 Task: Open Card Data Privacy Policy Review in Board Social Media Content Creation and Curation to Workspace Continuous Integration and Deployment and add a team member Softage.1@softage.net, a label Red, a checklist Translation, an attachment from your computer, a color Red and finally, add a card description 'Plan and execute company team-building conference with guest speakers on leadership' and a comment 'This task presents an opportunity to demonstrate our project management skills, ensuring that we have a clear plan and process in place.'. Add a start date 'Jan 09, 1900' with a due date 'Jan 16, 1900'
Action: Mouse moved to (88, 315)
Screenshot: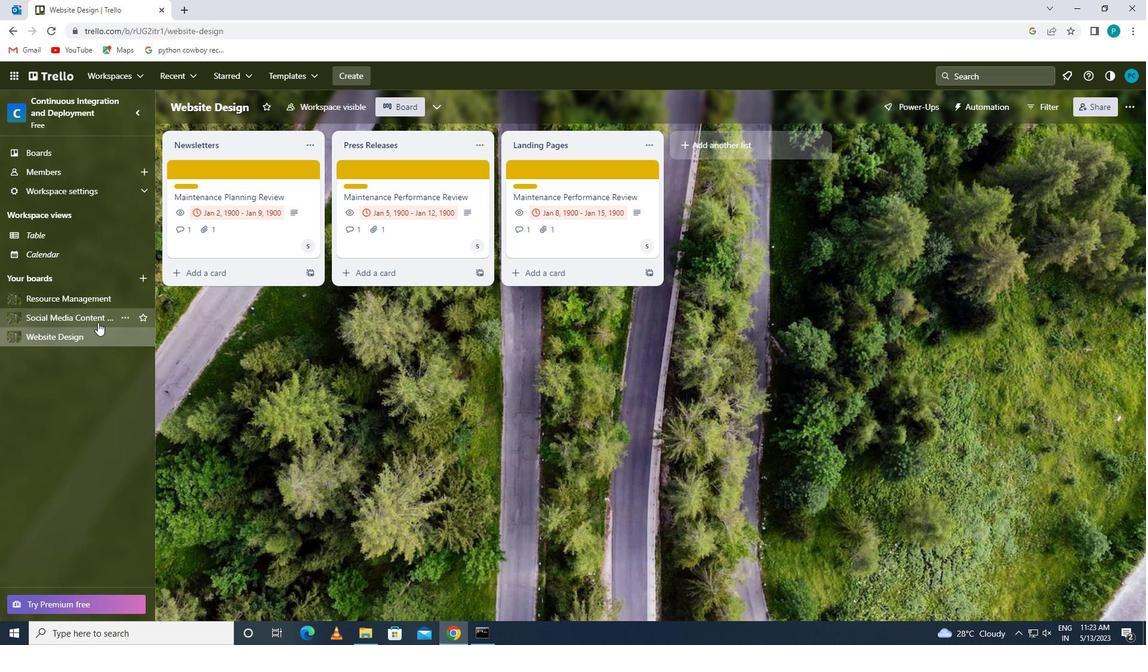 
Action: Mouse pressed left at (88, 315)
Screenshot: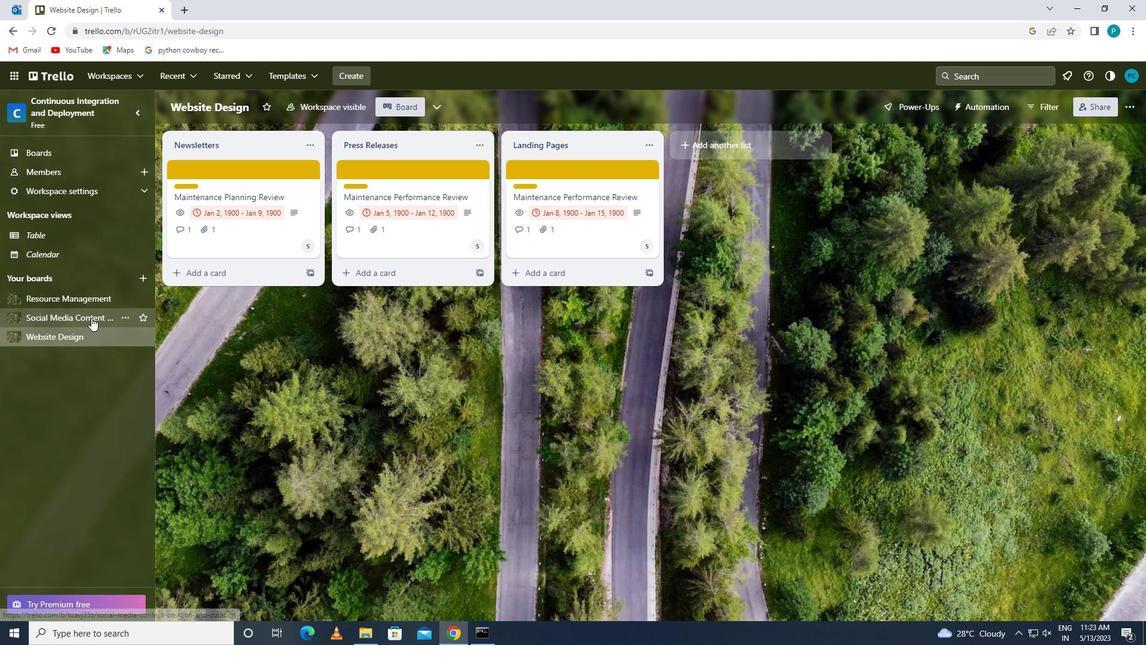 
Action: Mouse moved to (535, 169)
Screenshot: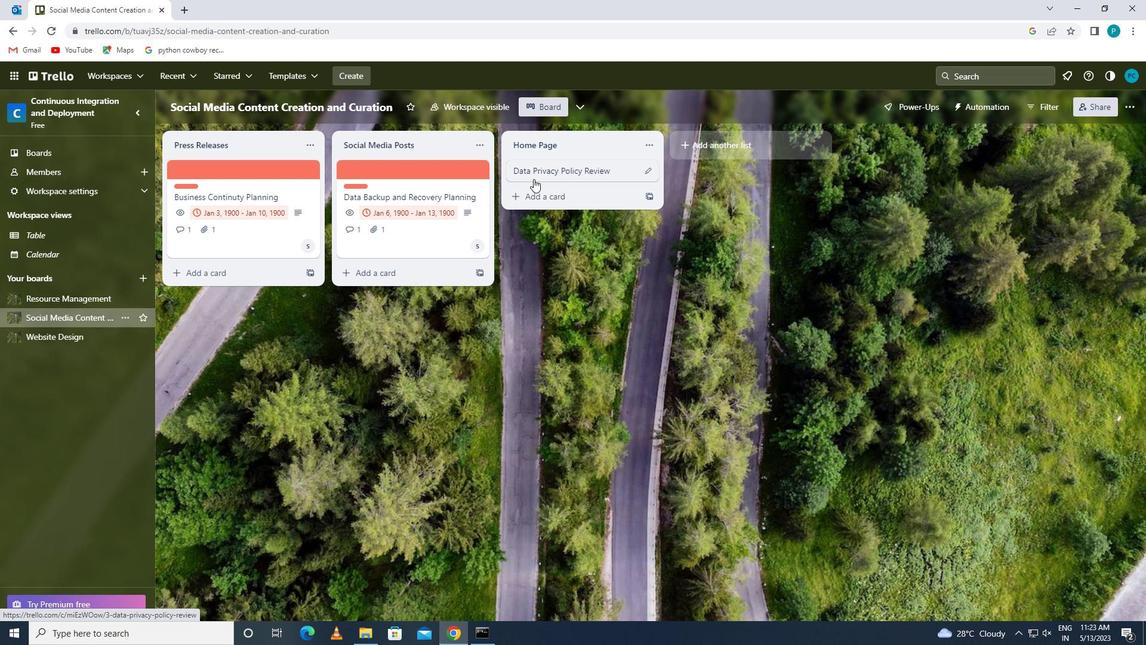 
Action: Mouse pressed left at (535, 169)
Screenshot: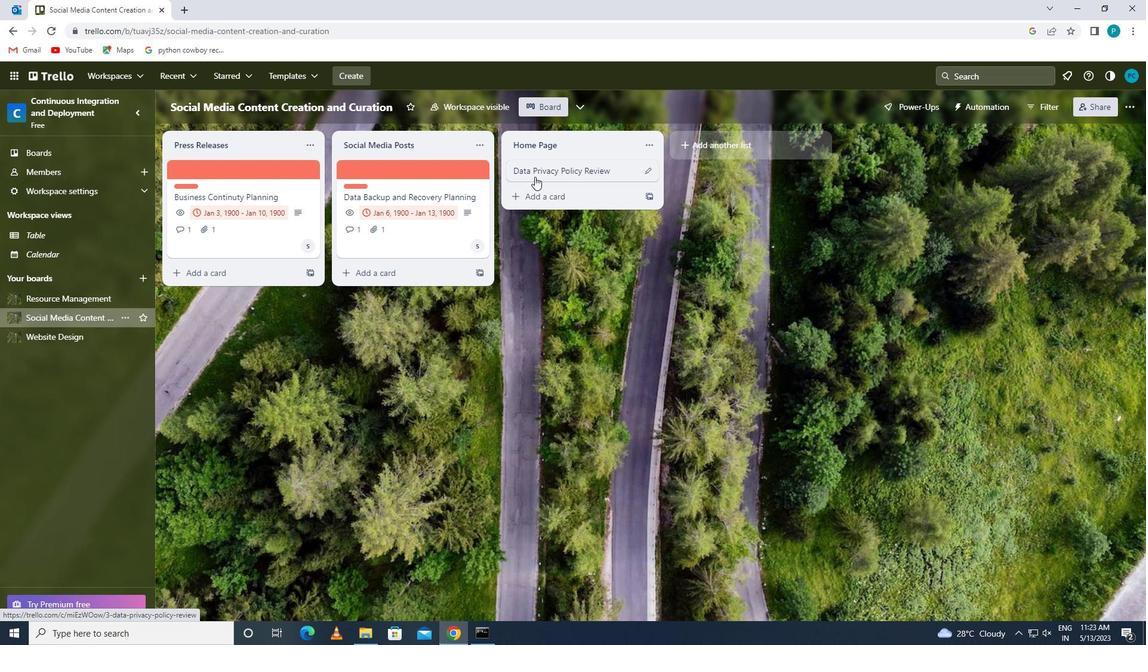 
Action: Mouse moved to (726, 216)
Screenshot: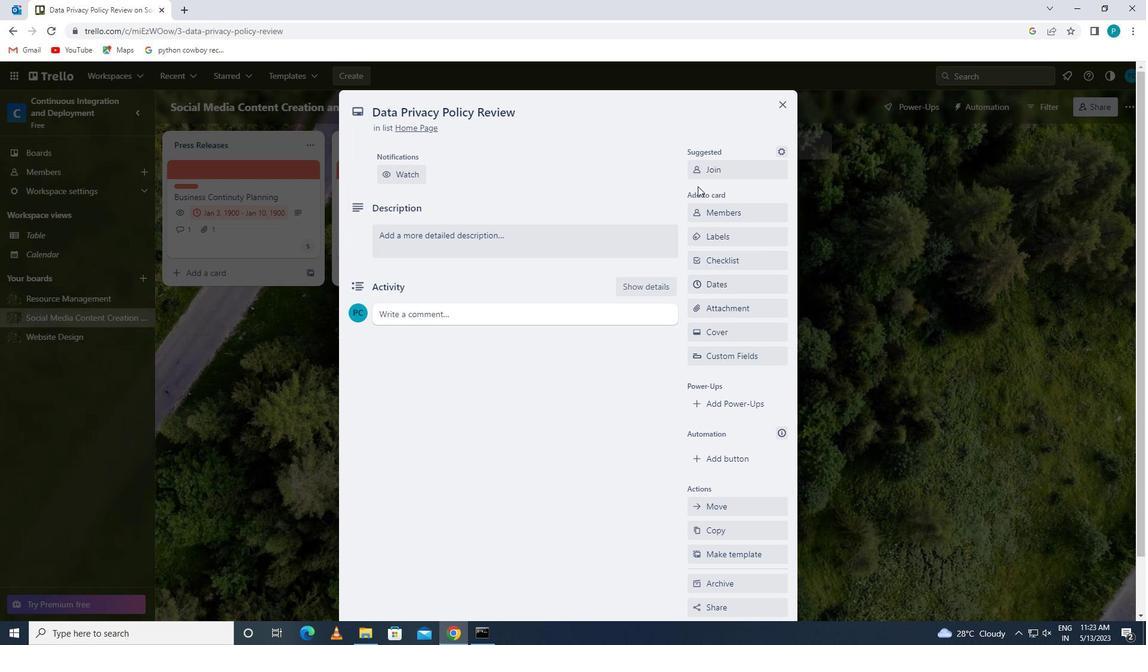 
Action: Mouse pressed left at (726, 216)
Screenshot: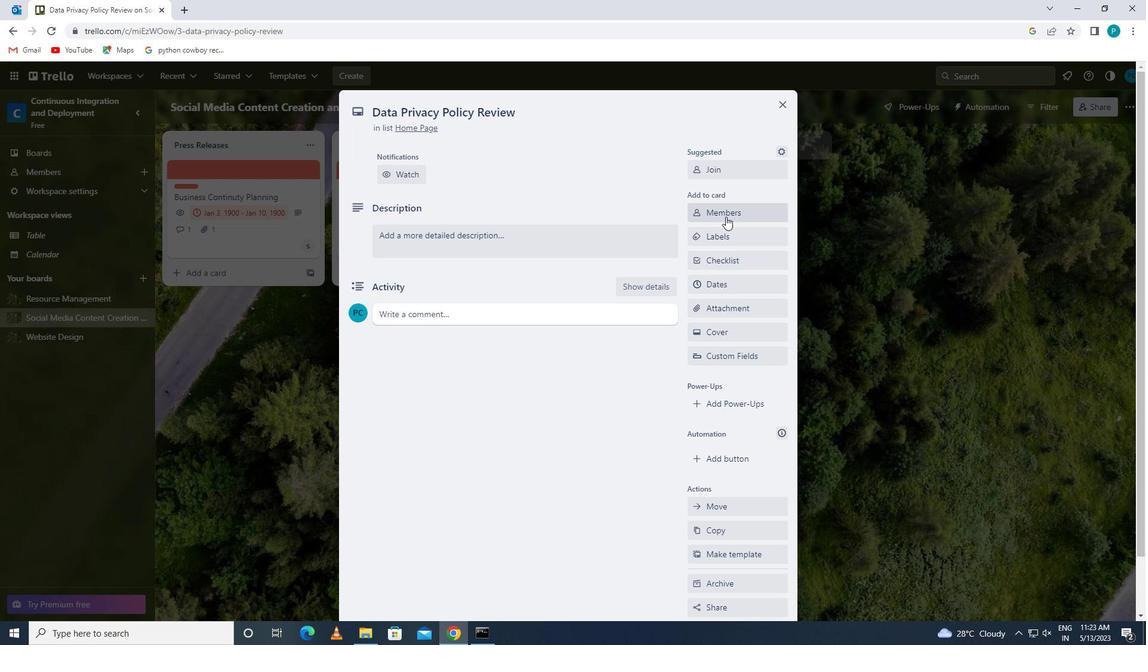 
Action: Key pressed <Key.caps_lock>s<Key.caps_lock>
Screenshot: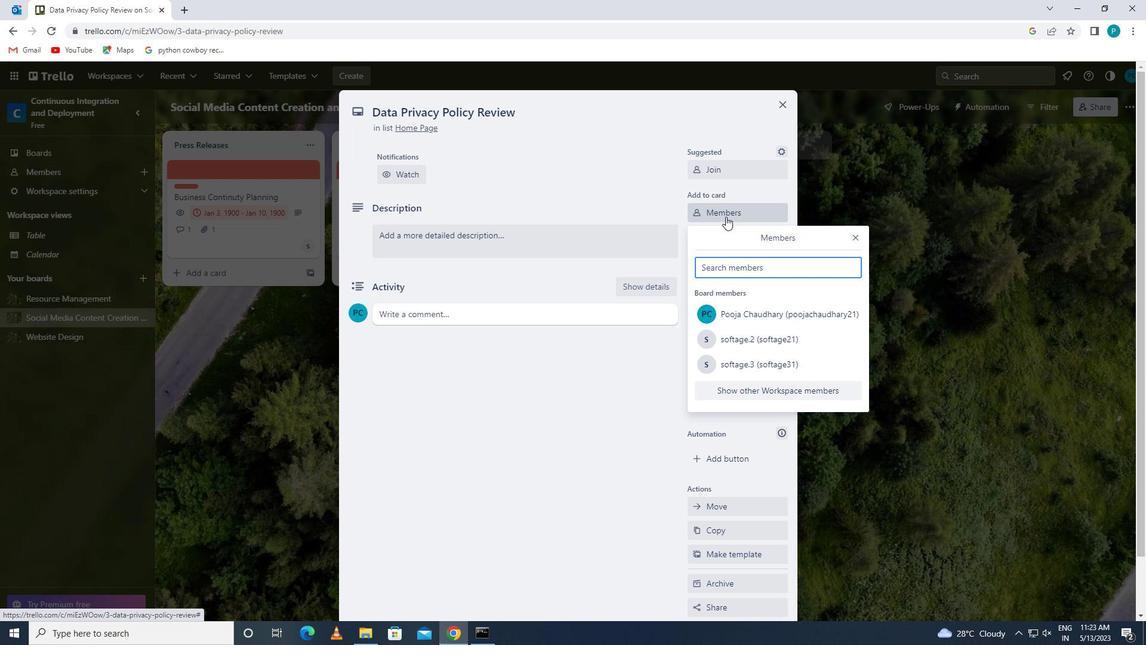 
Action: Mouse moved to (779, 394)
Screenshot: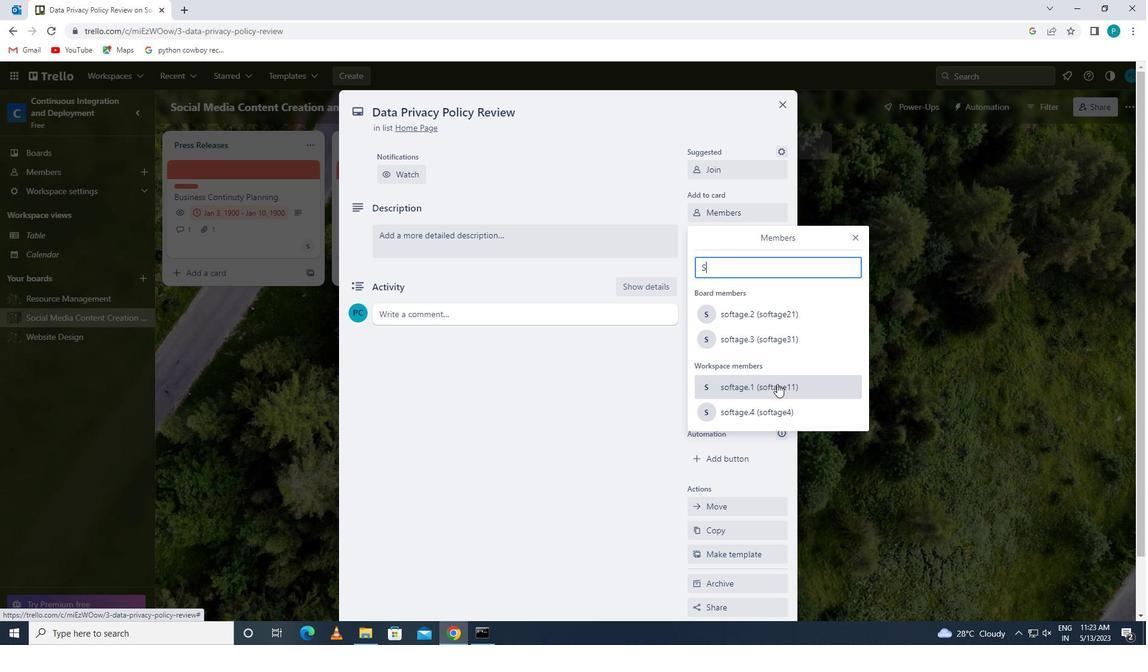 
Action: Mouse pressed left at (779, 394)
Screenshot: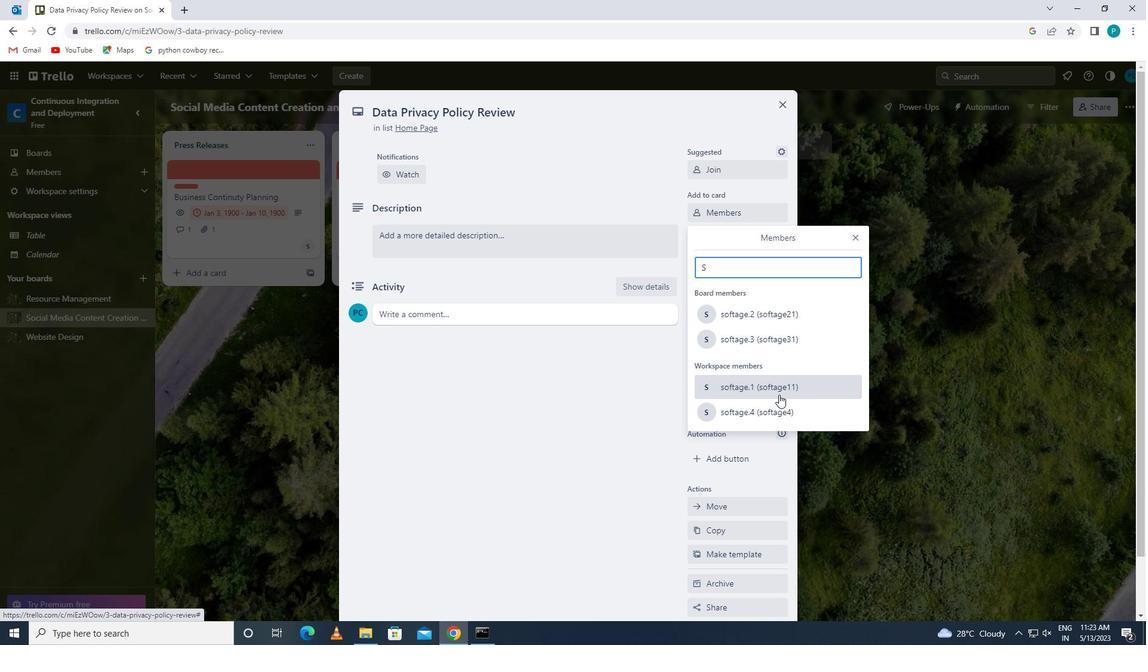 
Action: Mouse moved to (854, 238)
Screenshot: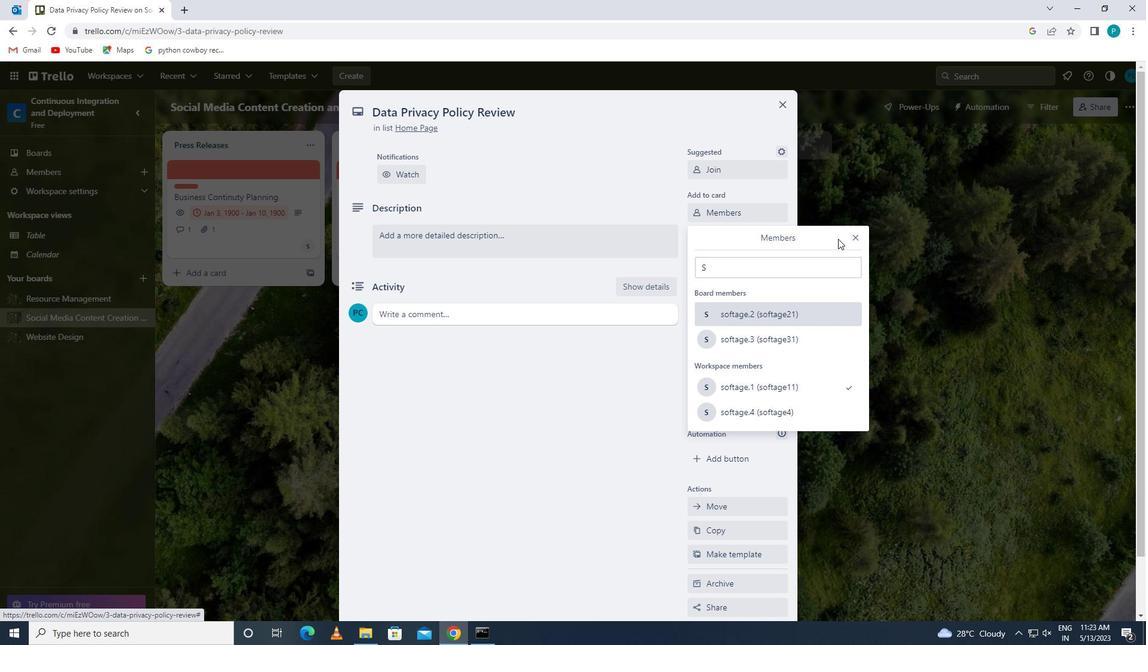 
Action: Mouse pressed left at (854, 238)
Screenshot: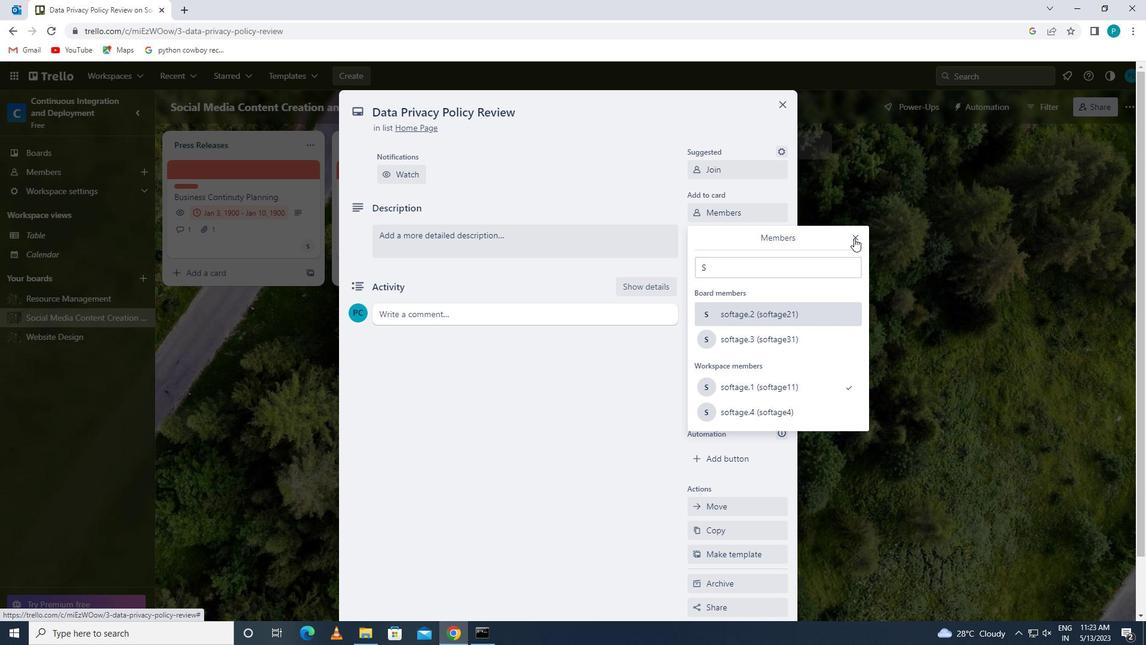 
Action: Mouse moved to (732, 243)
Screenshot: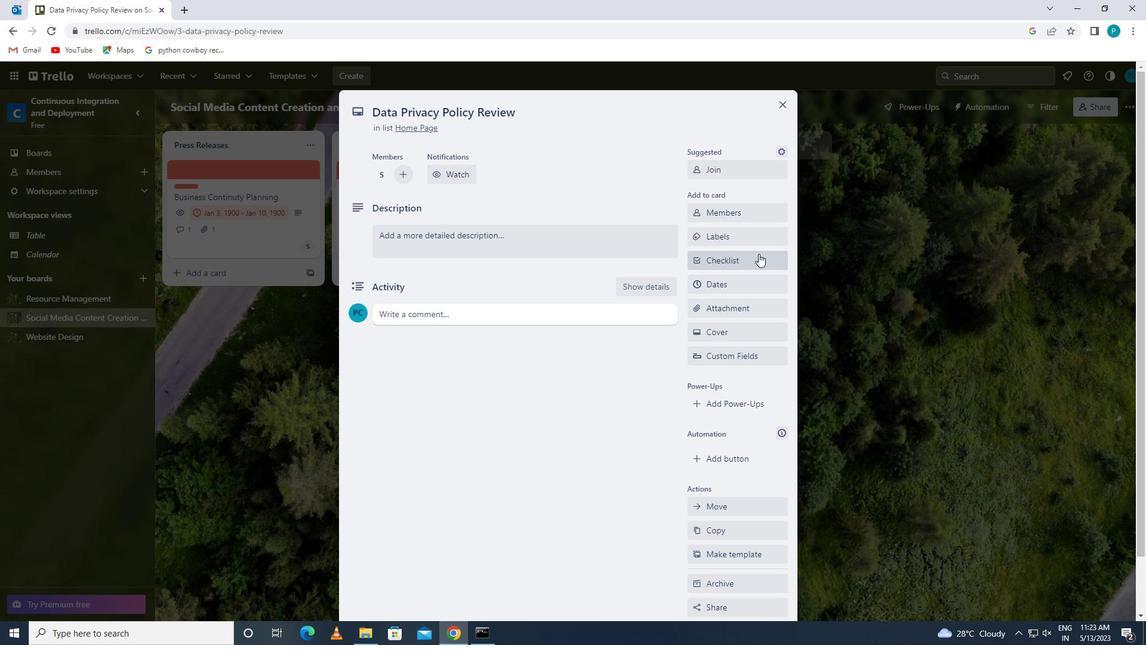 
Action: Mouse pressed left at (732, 243)
Screenshot: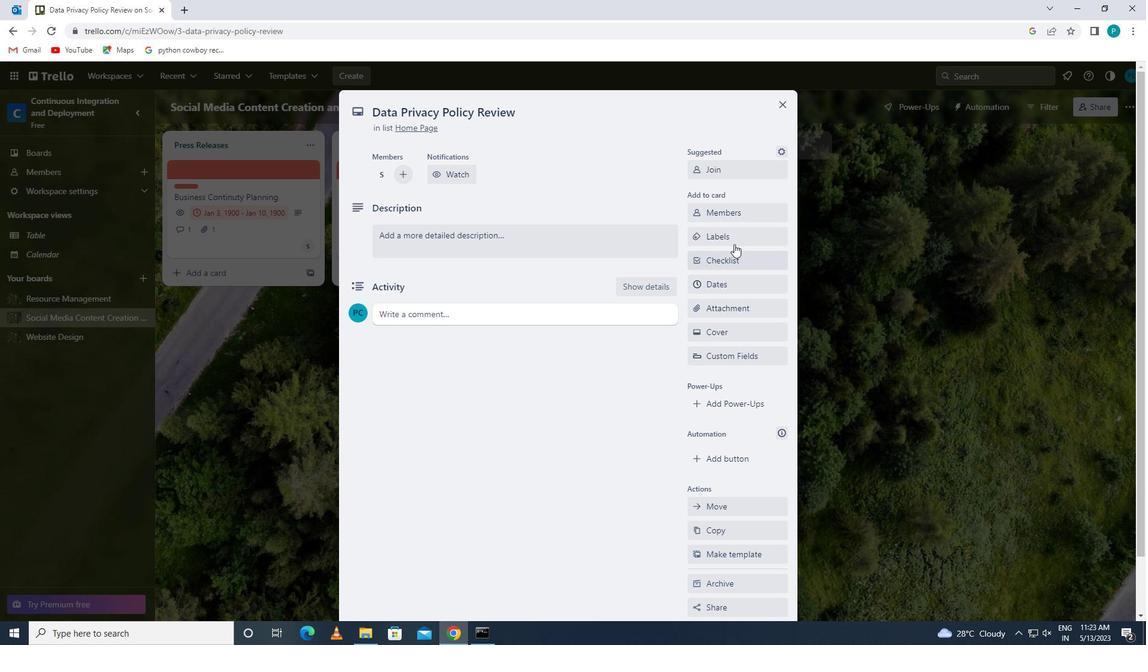 
Action: Mouse moved to (725, 470)
Screenshot: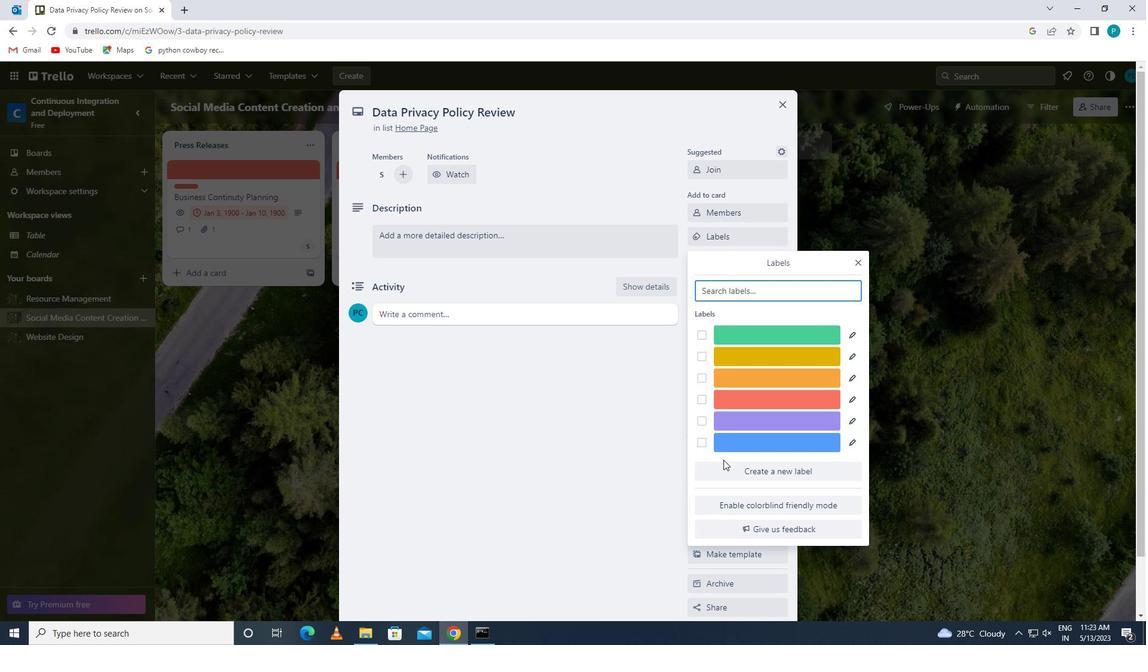 
Action: Mouse pressed left at (725, 470)
Screenshot: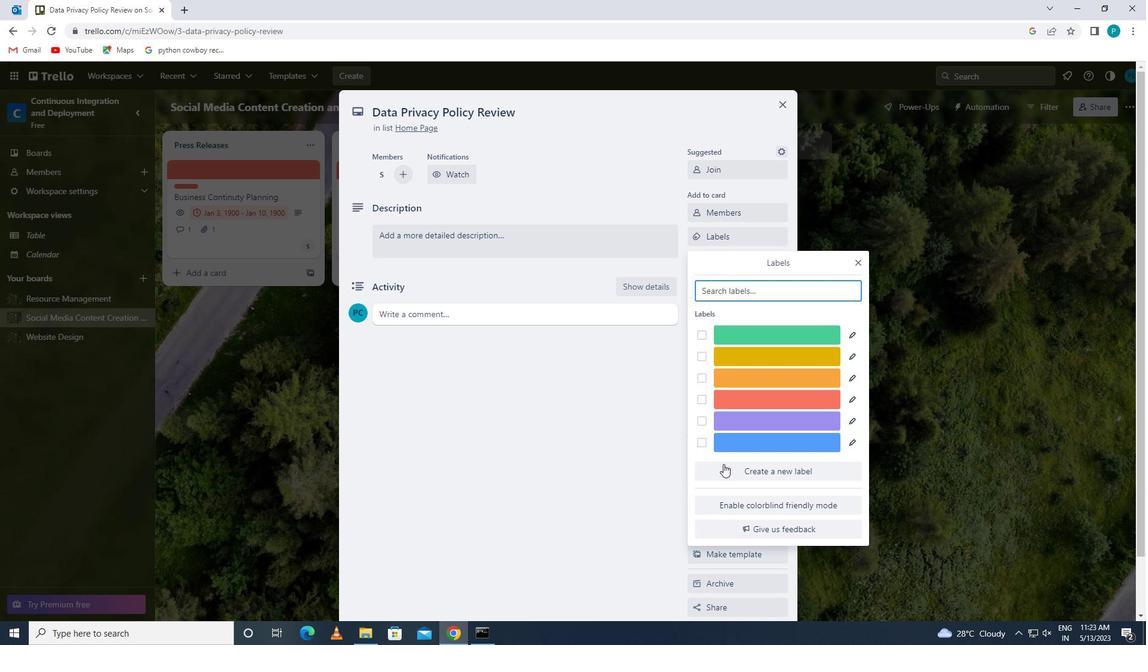 
Action: Mouse moved to (807, 431)
Screenshot: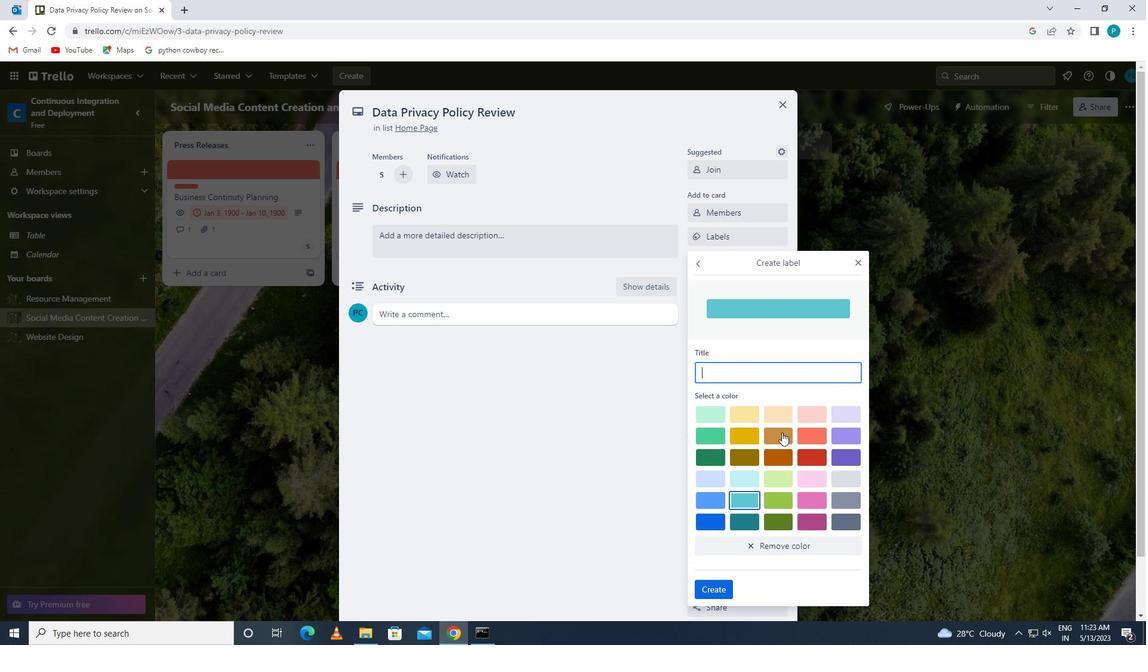 
Action: Mouse pressed left at (807, 431)
Screenshot: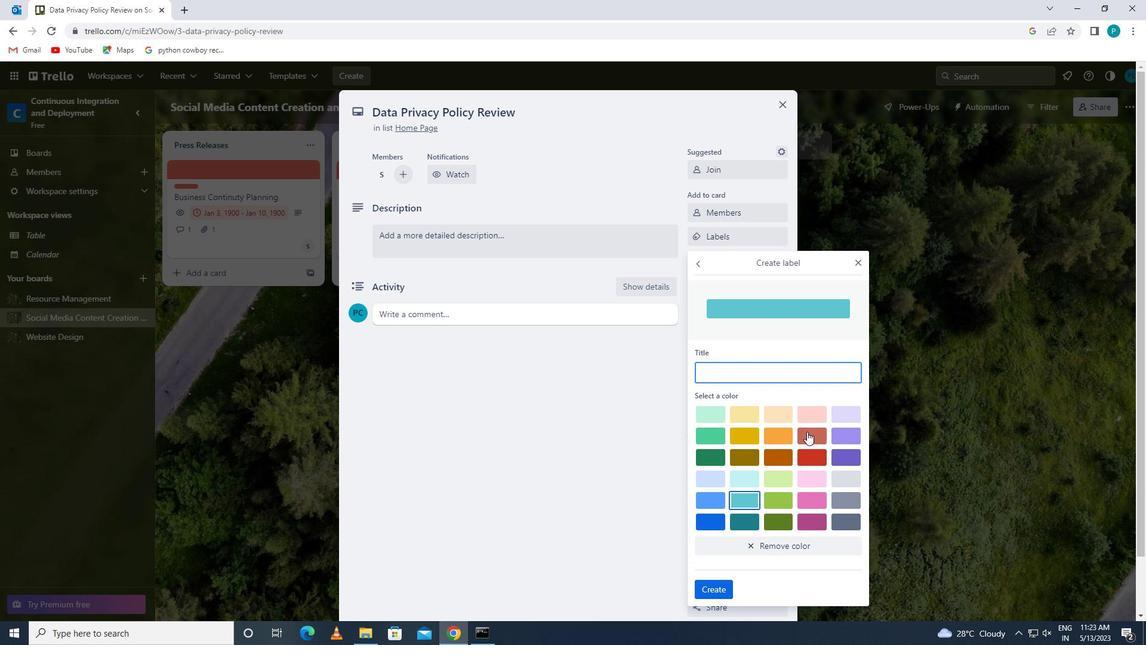 
Action: Mouse moved to (717, 590)
Screenshot: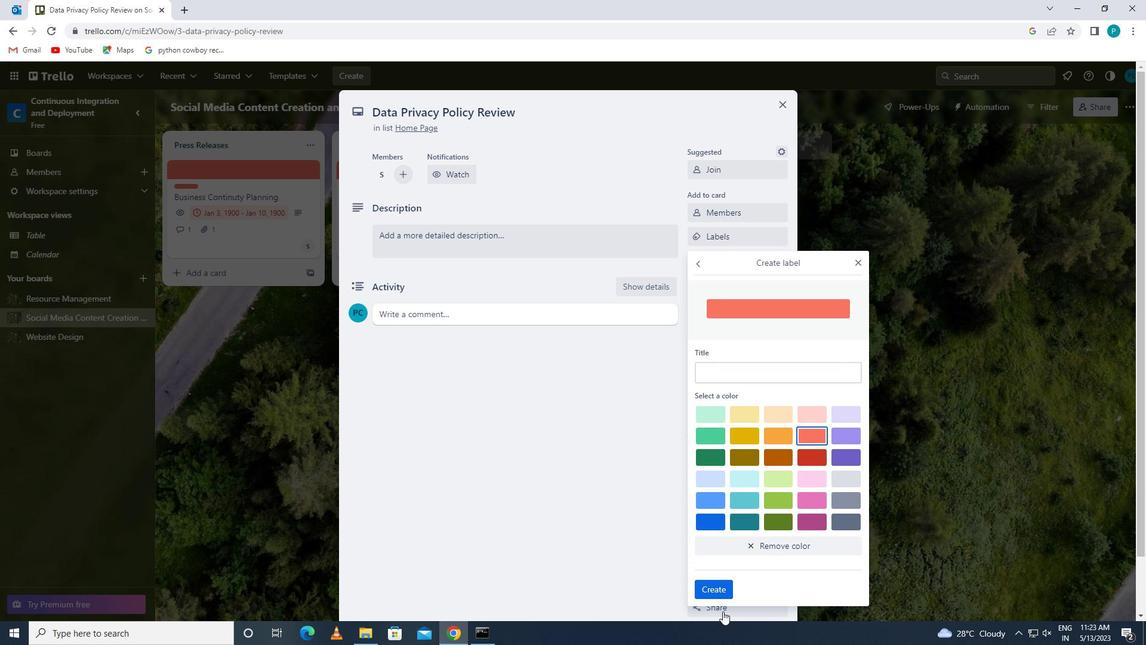 
Action: Mouse pressed left at (717, 590)
Screenshot: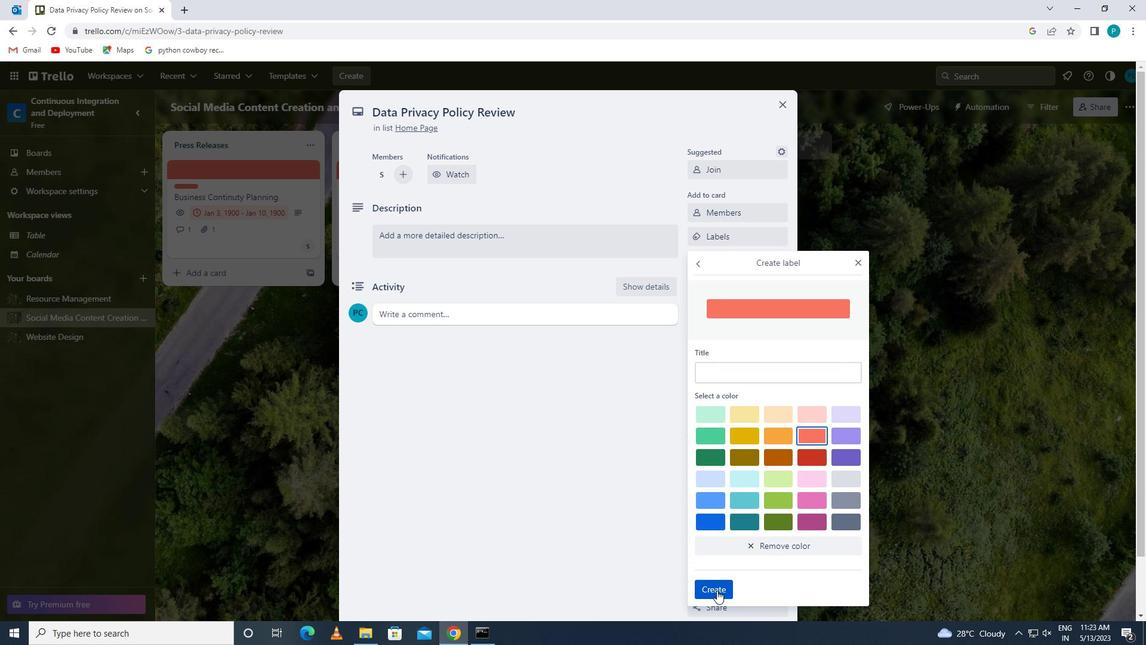 
Action: Mouse moved to (855, 263)
Screenshot: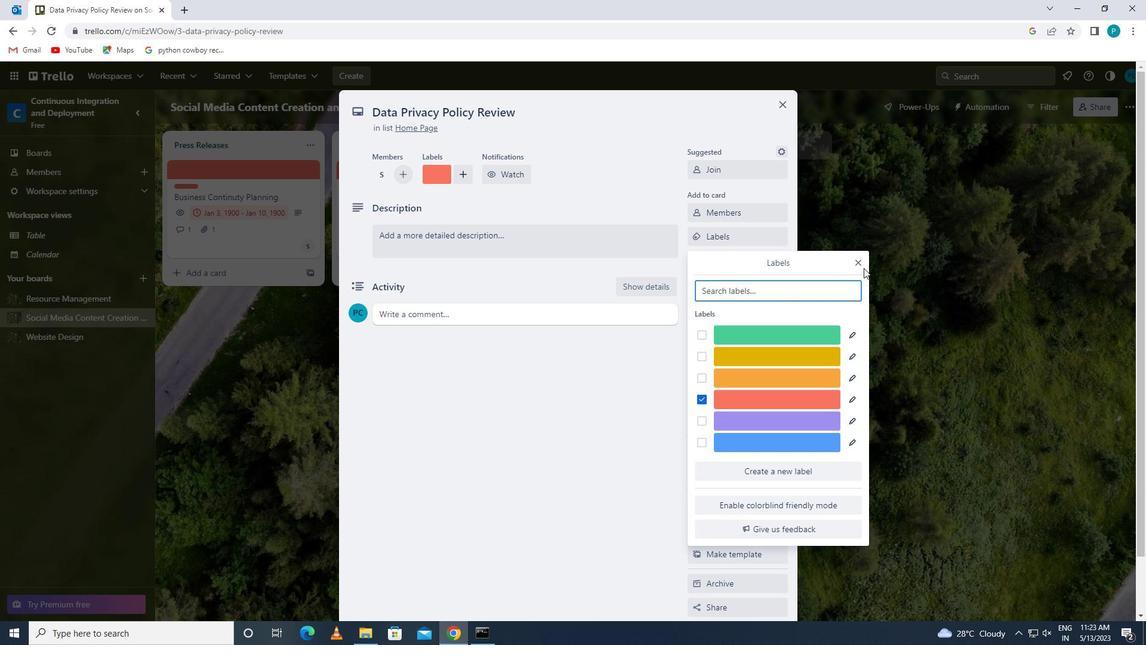 
Action: Mouse pressed left at (855, 263)
Screenshot: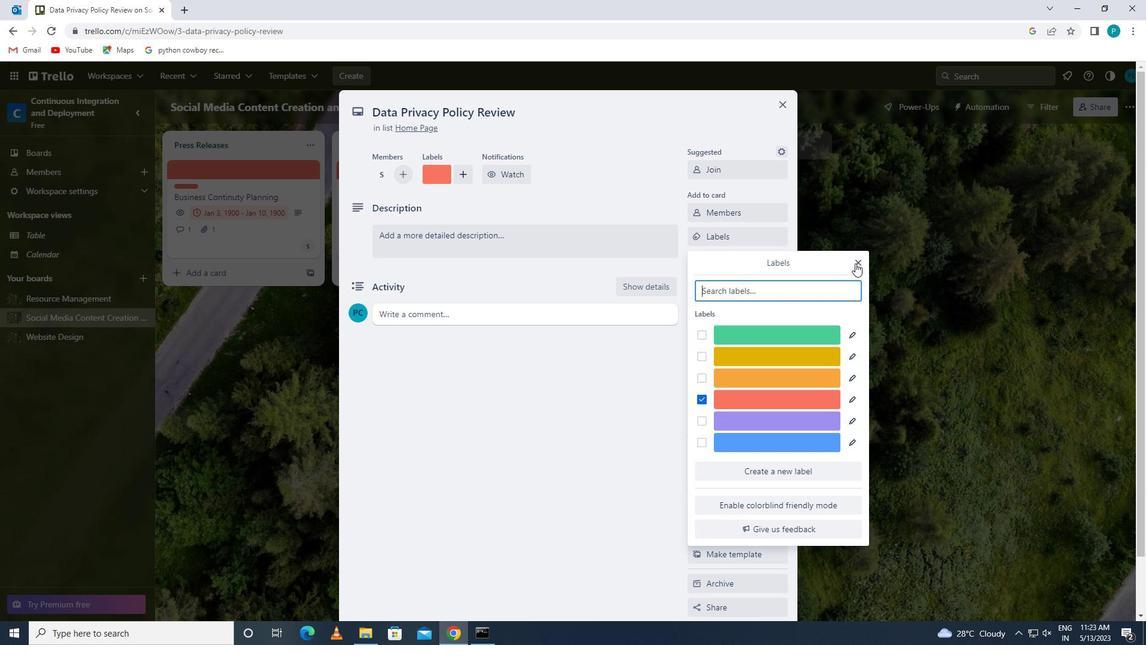
Action: Mouse moved to (717, 316)
Screenshot: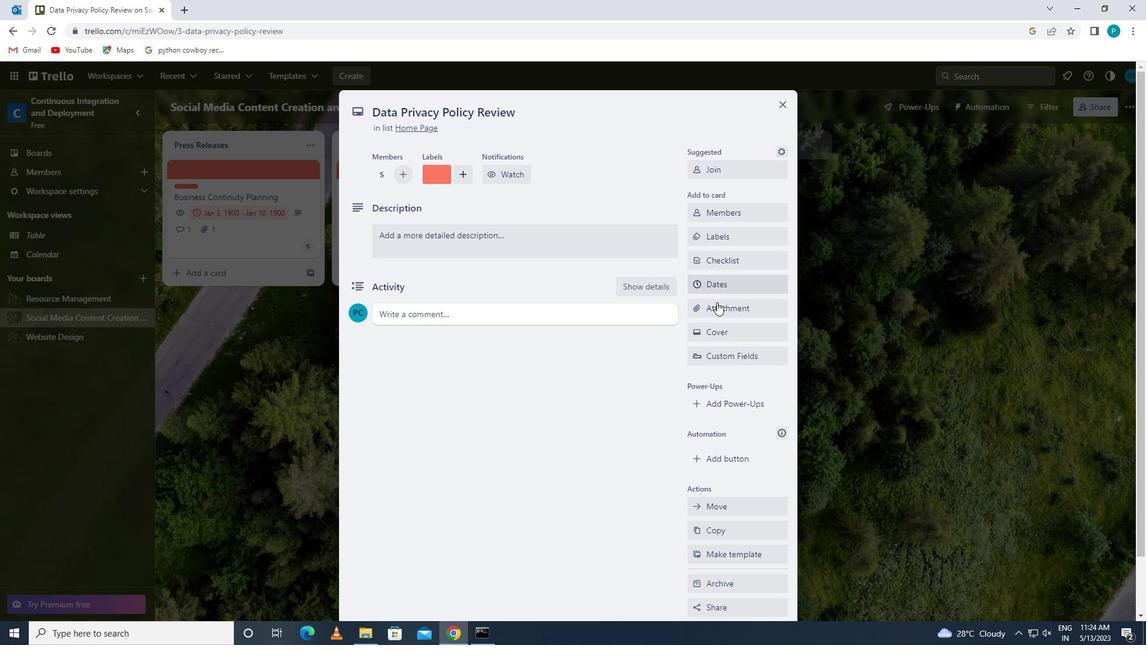 
Action: Mouse pressed left at (717, 316)
Screenshot: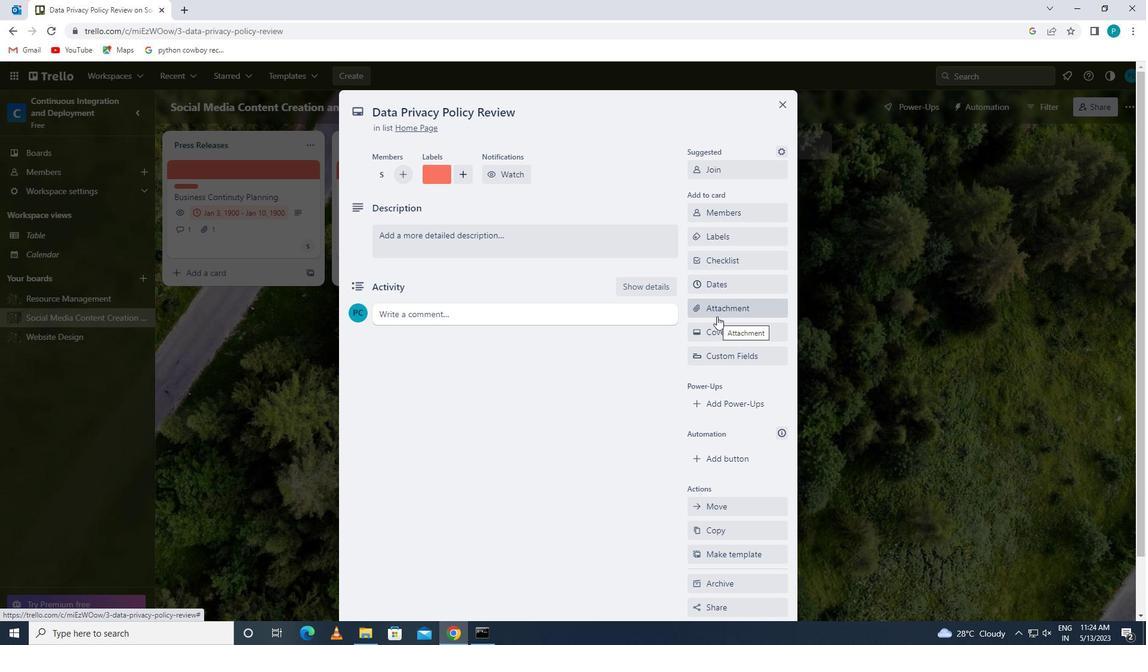 
Action: Mouse moved to (711, 261)
Screenshot: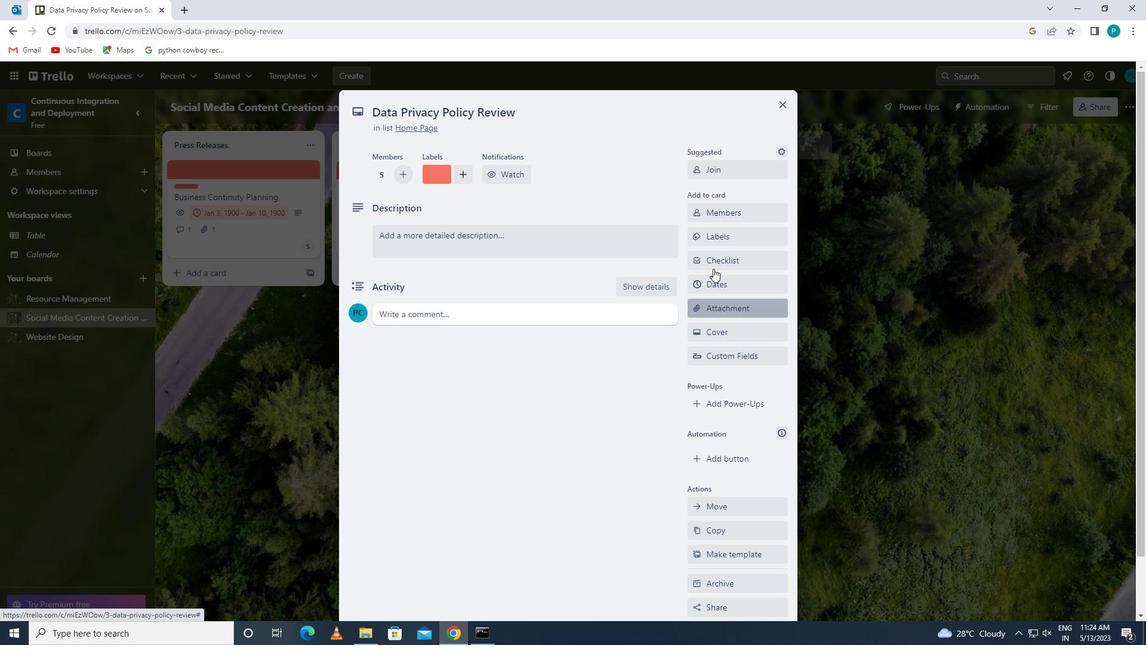 
Action: Mouse pressed left at (711, 261)
Screenshot: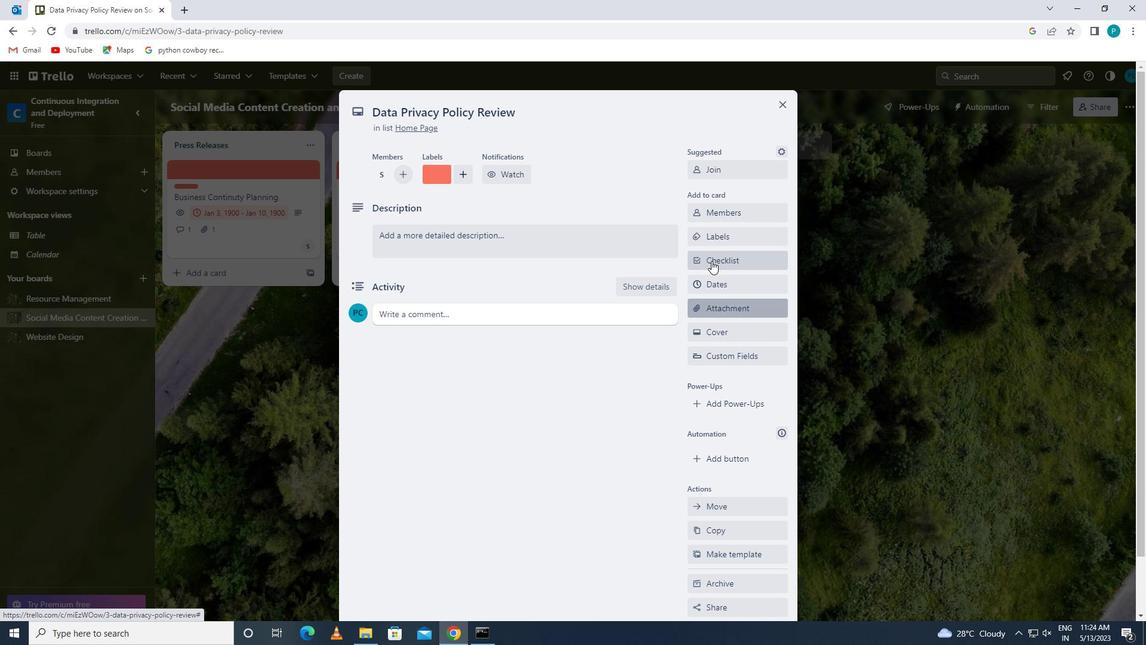 
Action: Key pressed trans
Screenshot: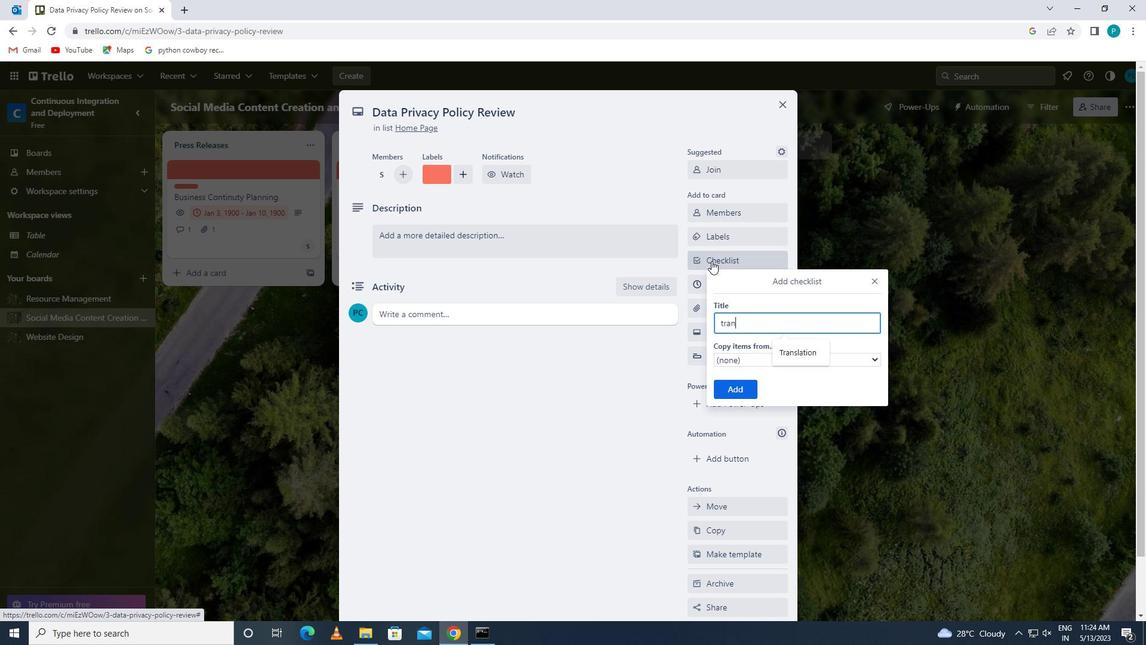 
Action: Mouse moved to (797, 348)
Screenshot: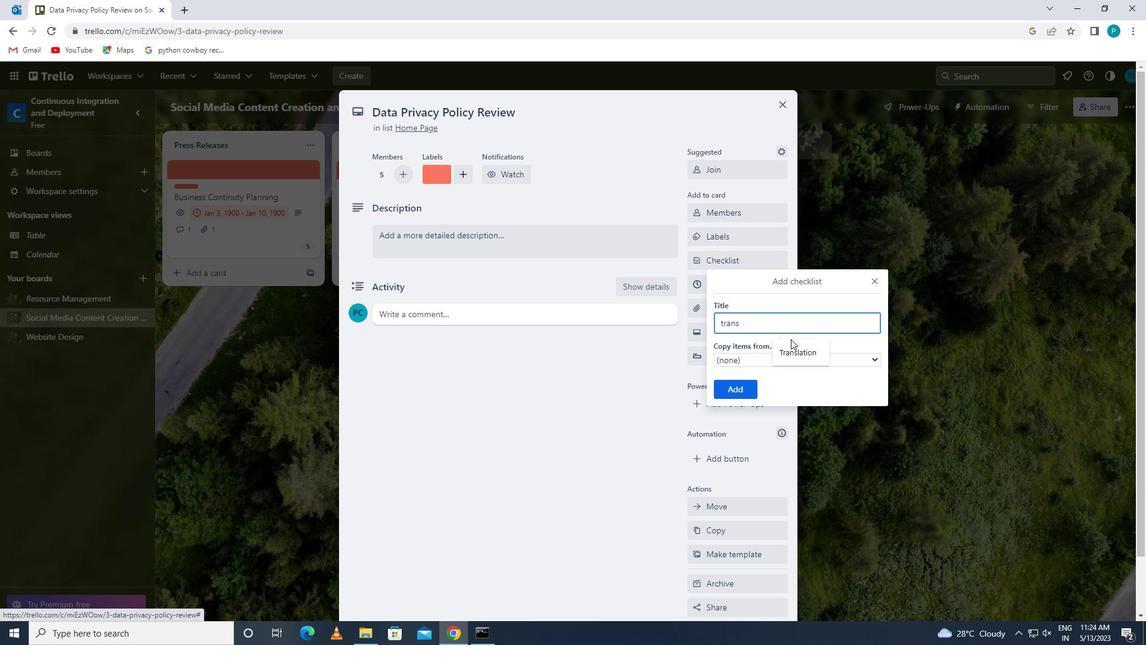 
Action: Mouse pressed left at (797, 348)
Screenshot: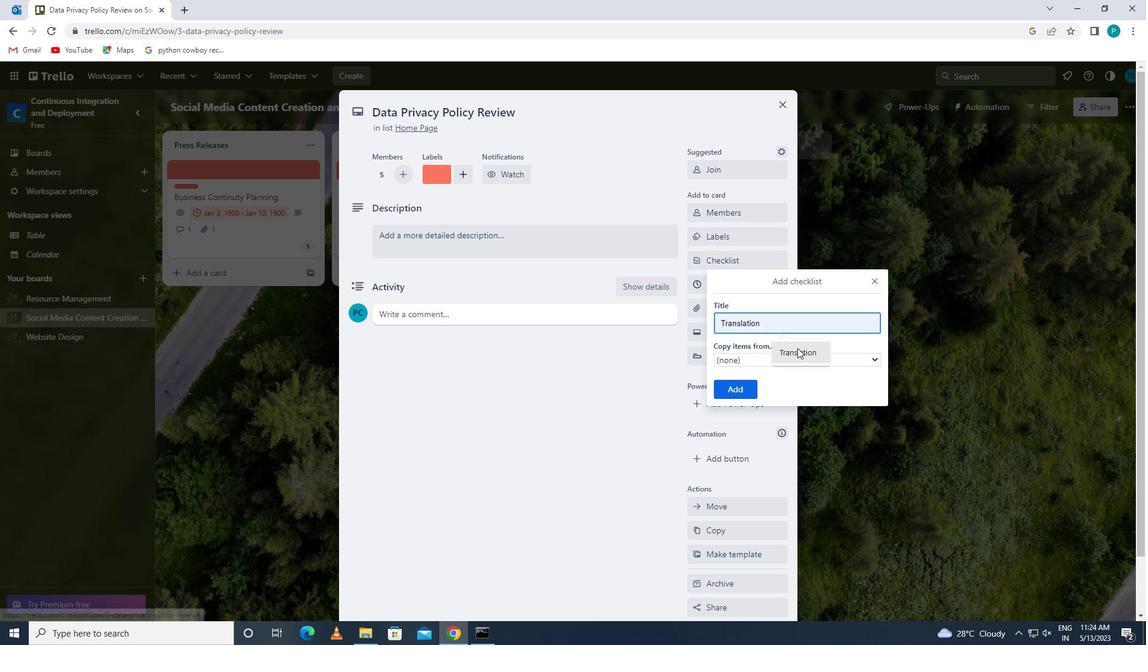 
Action: Mouse moved to (746, 394)
Screenshot: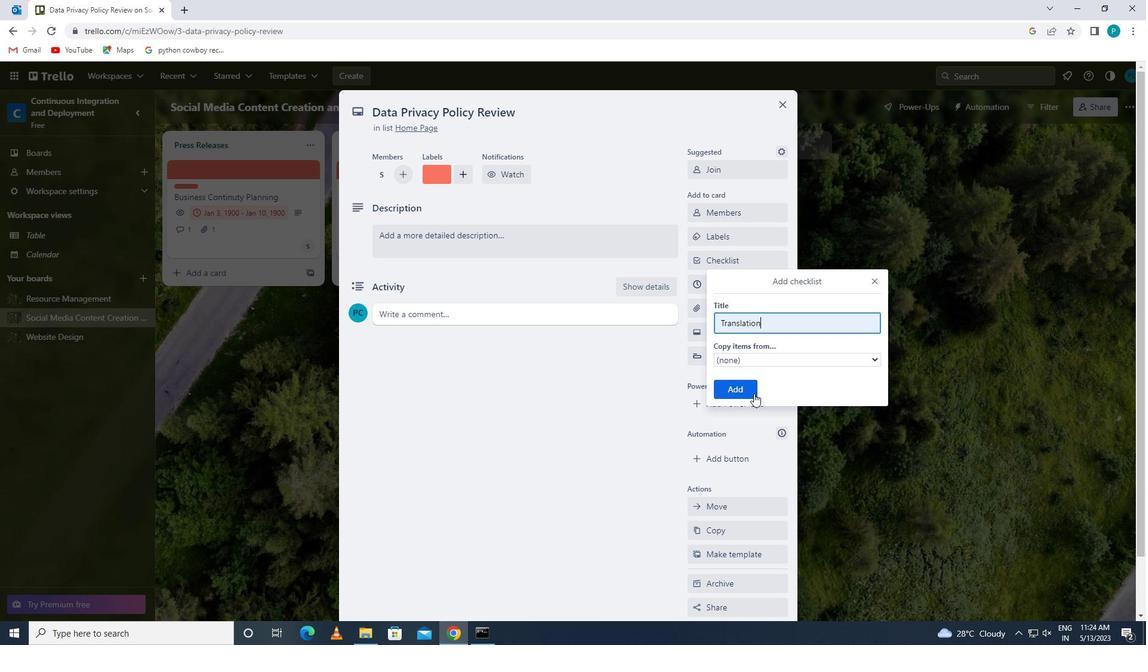 
Action: Mouse pressed left at (746, 394)
Screenshot: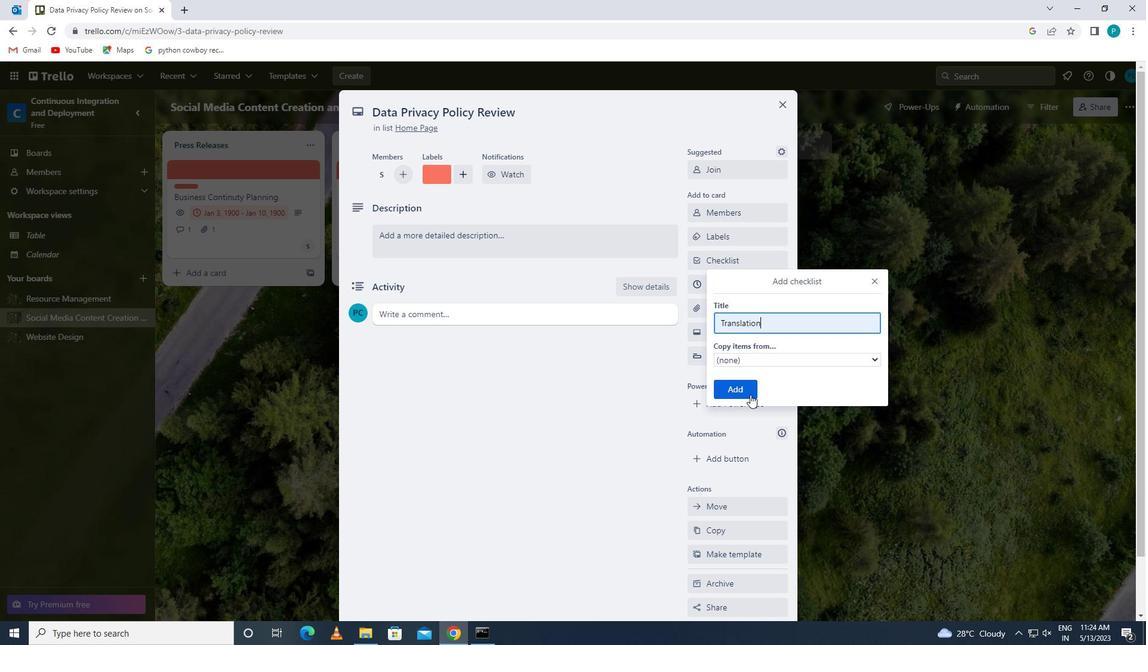 
Action: Mouse moved to (747, 311)
Screenshot: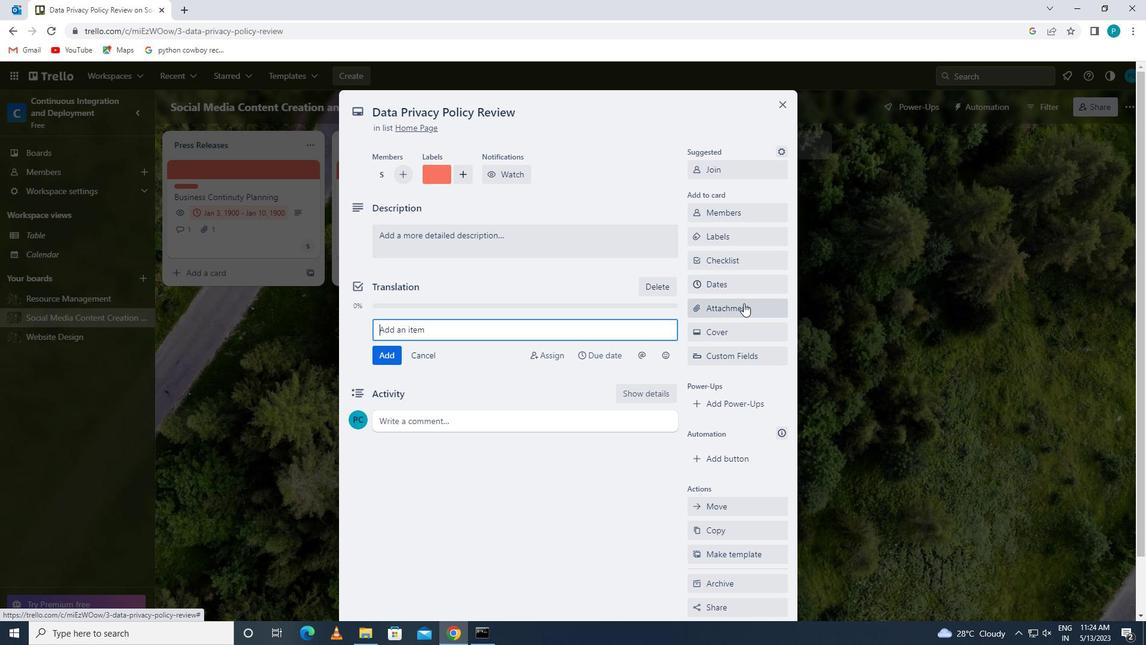 
Action: Mouse pressed left at (747, 311)
Screenshot: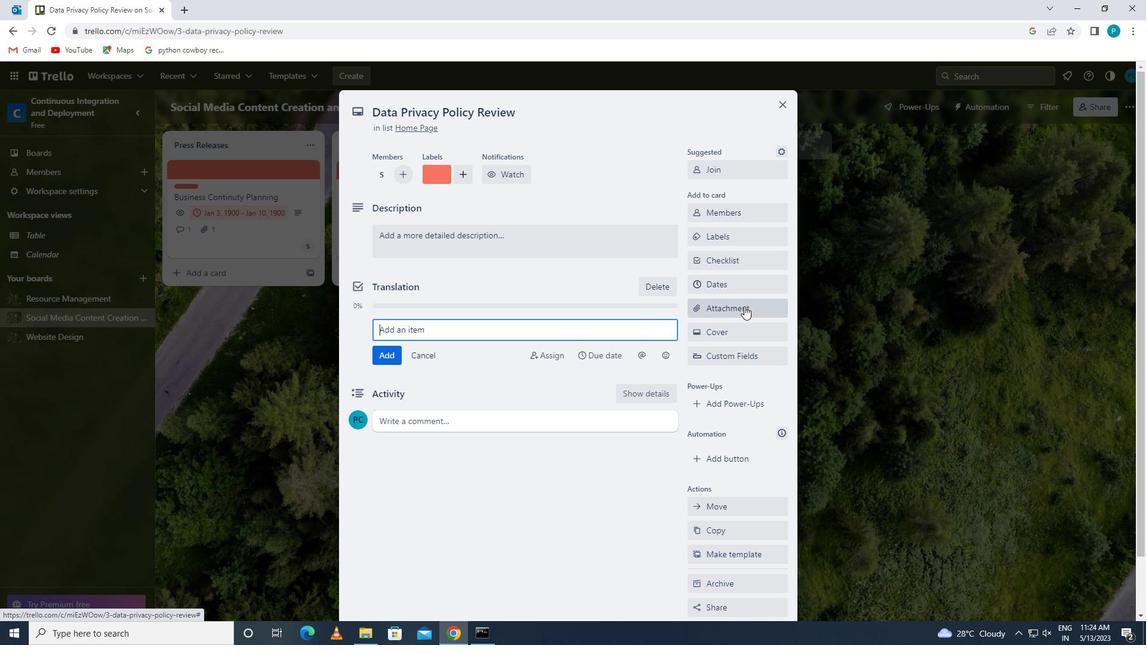 
Action: Mouse moved to (736, 364)
Screenshot: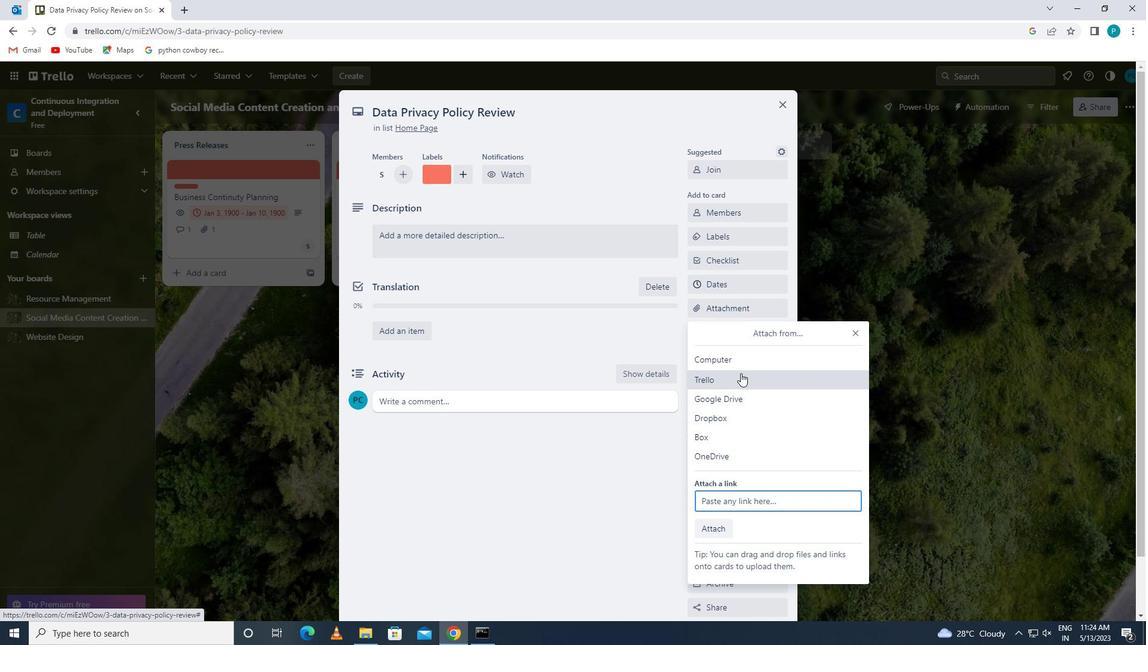 
Action: Mouse pressed left at (736, 364)
Screenshot: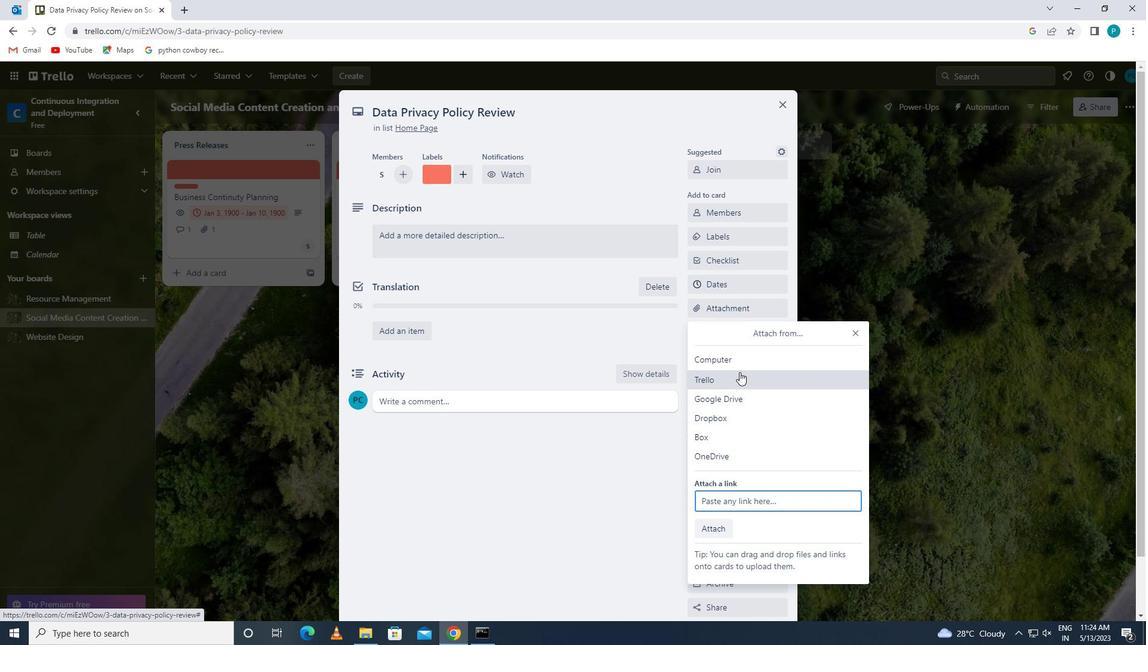 
Action: Mouse moved to (117, 82)
Screenshot: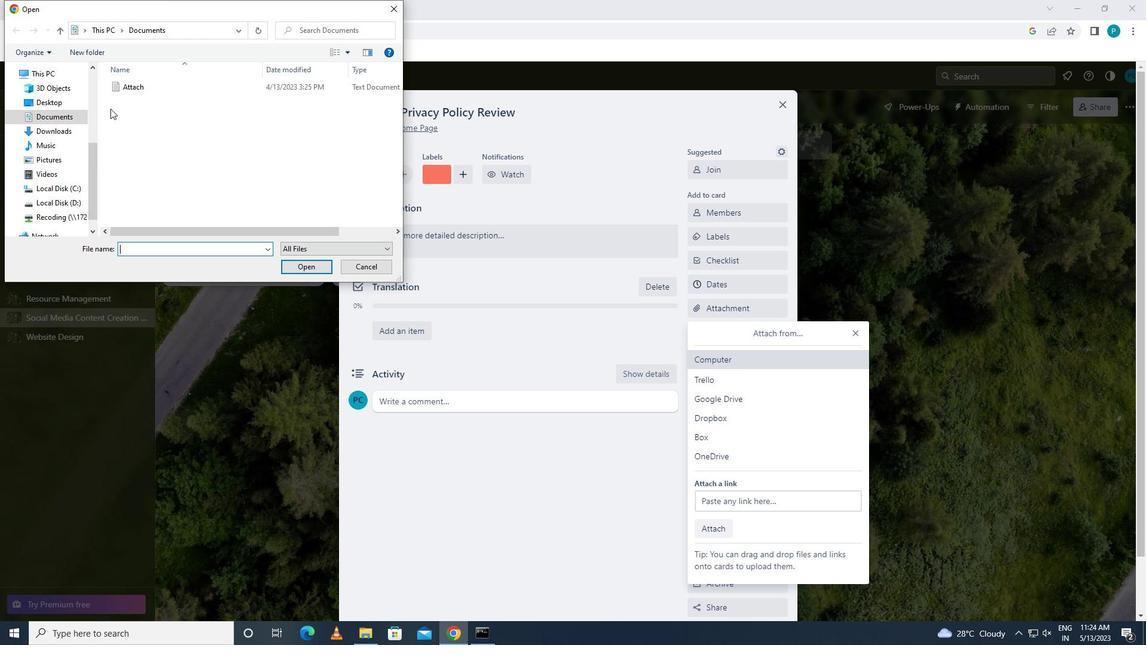 
Action: Mouse pressed left at (117, 82)
Screenshot: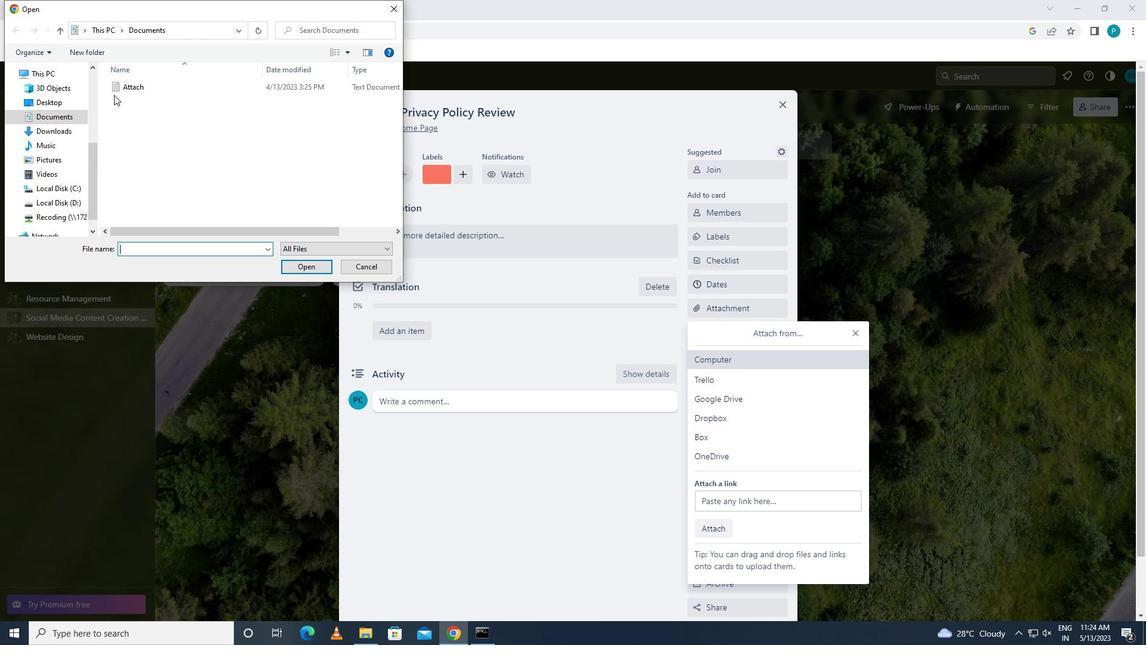 
Action: Mouse moved to (294, 265)
Screenshot: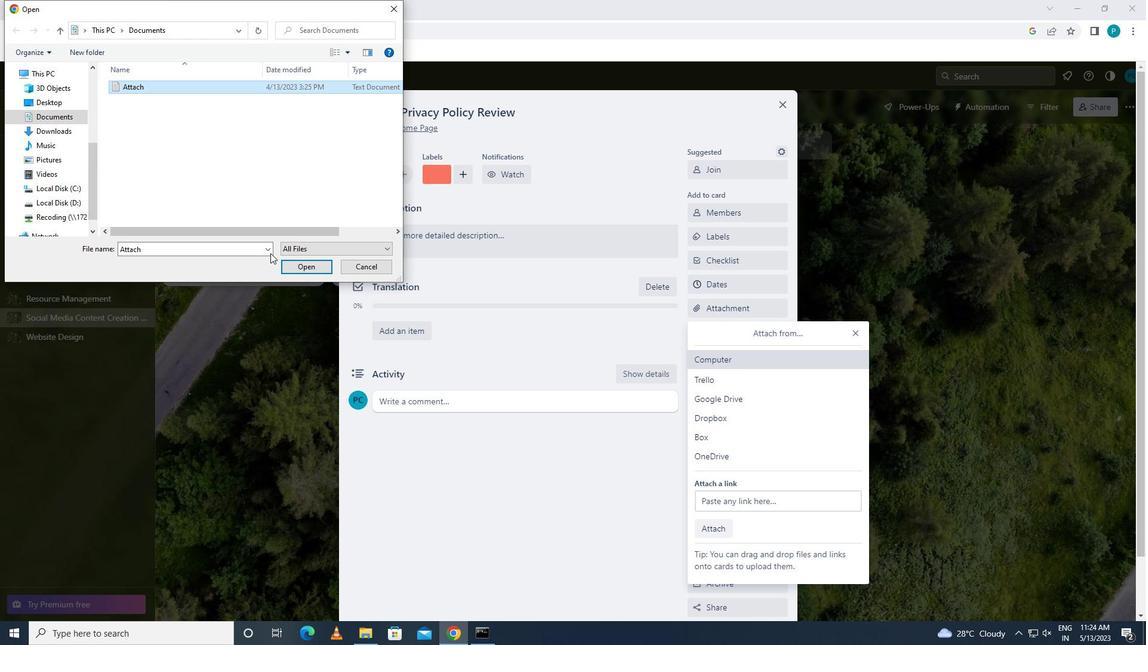 
Action: Mouse pressed left at (294, 265)
Screenshot: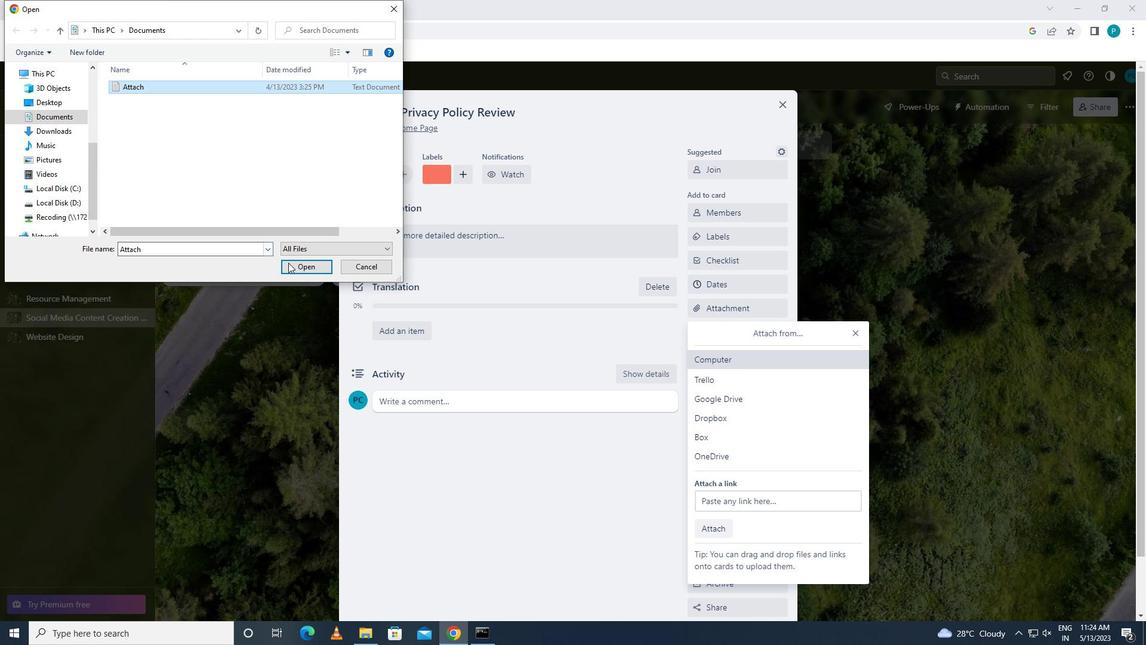 
Action: Mouse moved to (737, 341)
Screenshot: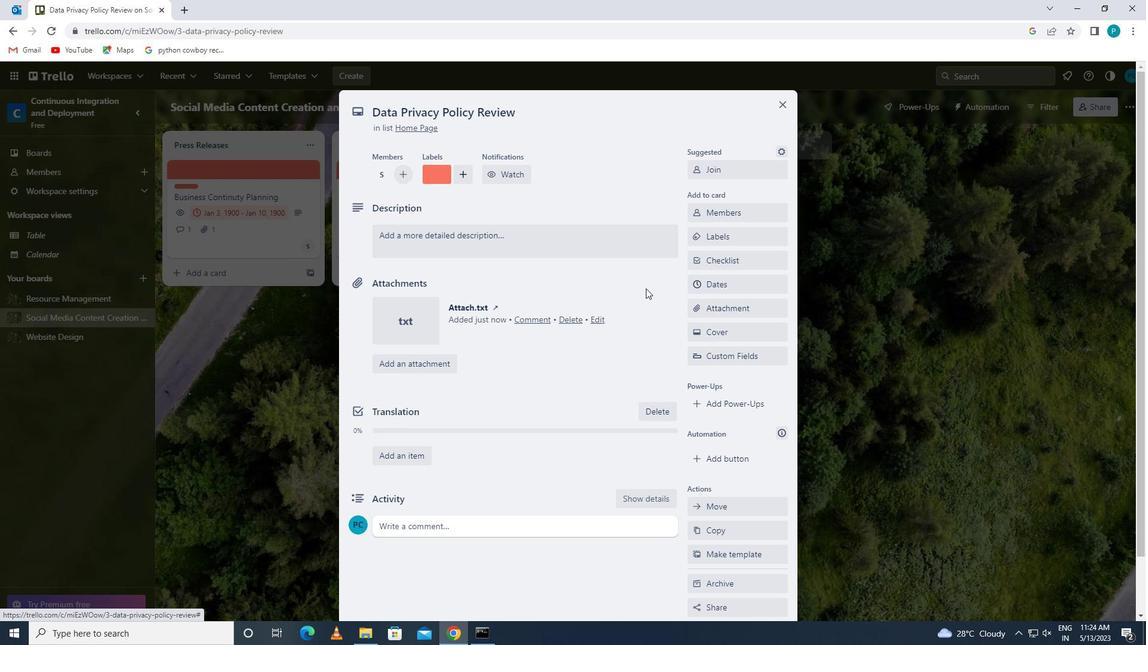 
Action: Mouse pressed left at (737, 341)
Screenshot: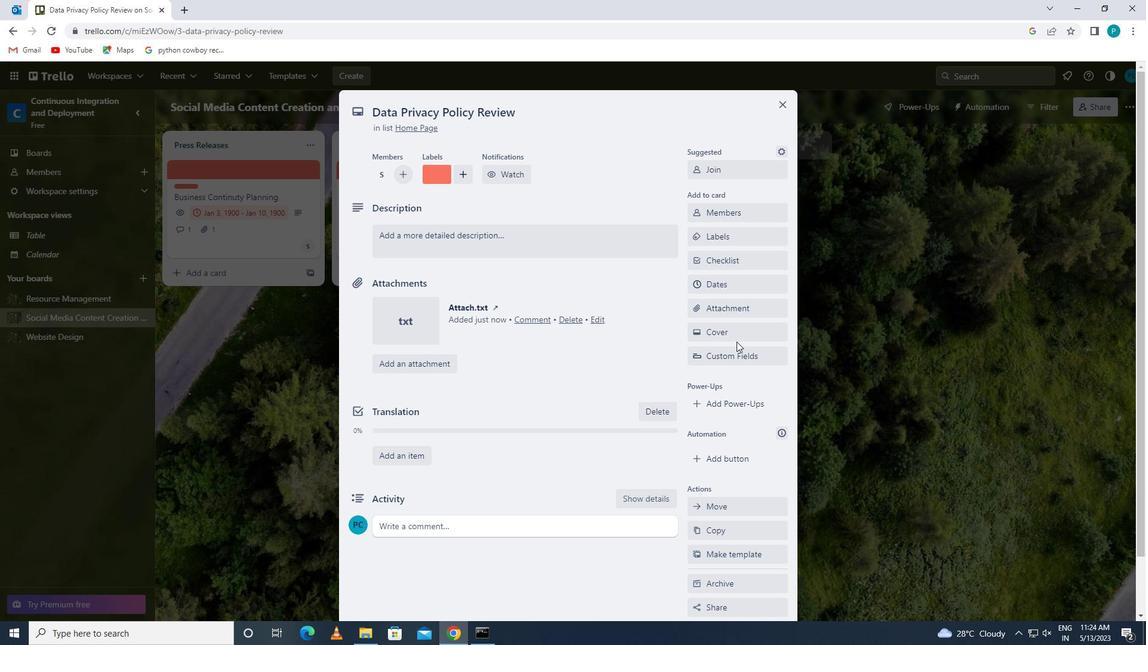 
Action: Mouse moved to (723, 335)
Screenshot: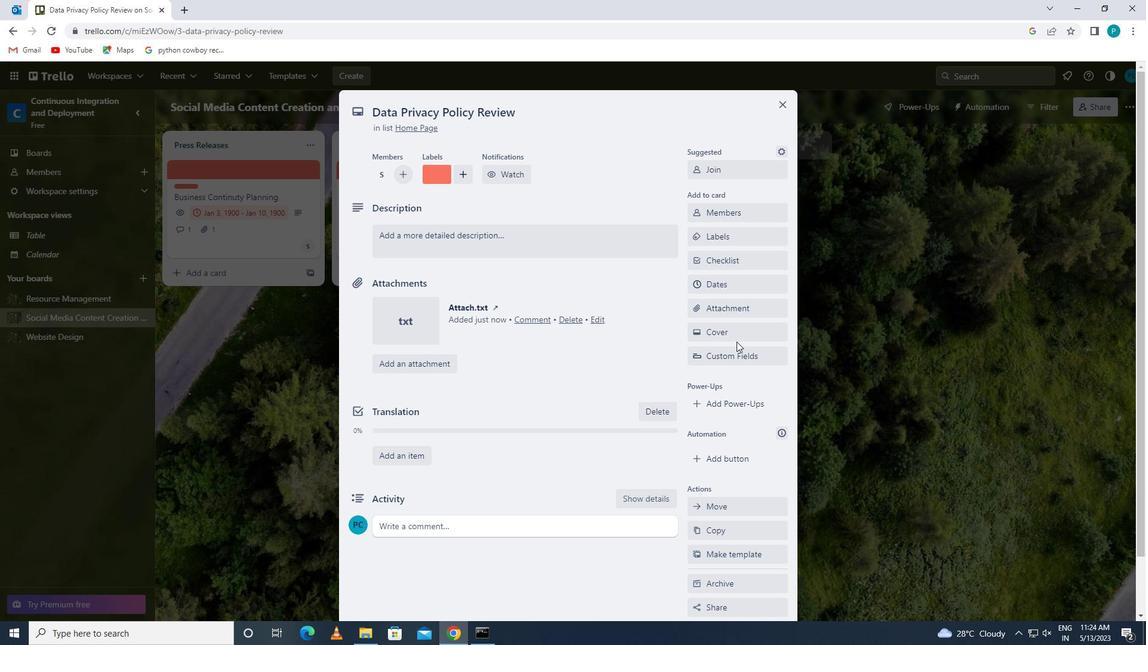 
Action: Mouse pressed left at (723, 335)
Screenshot: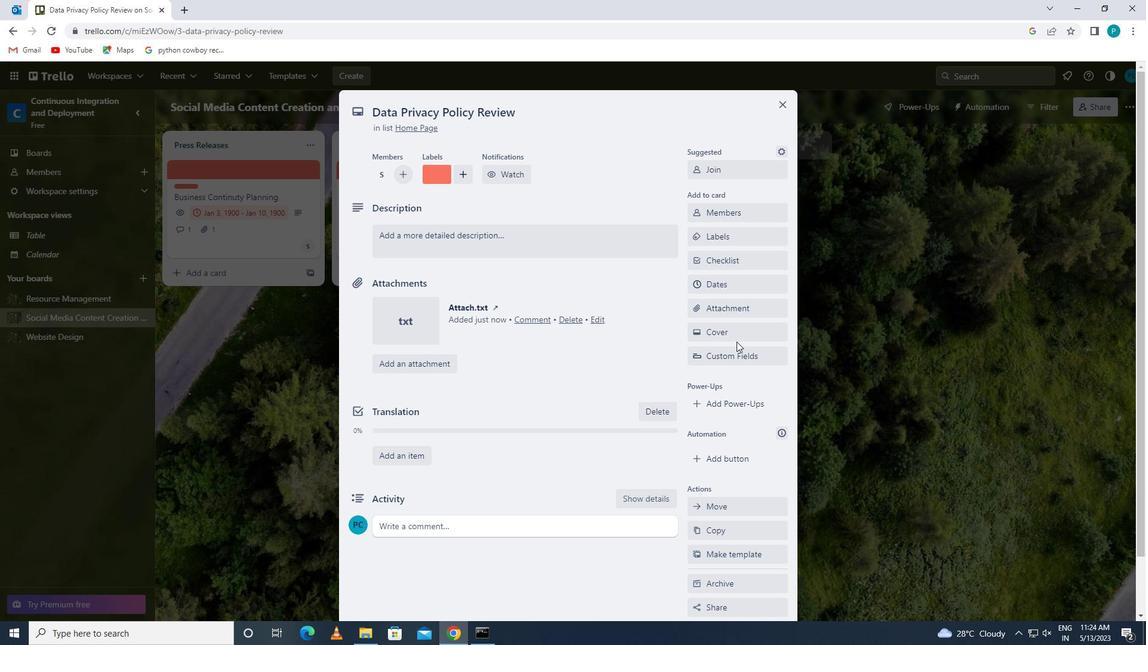 
Action: Mouse moved to (813, 388)
Screenshot: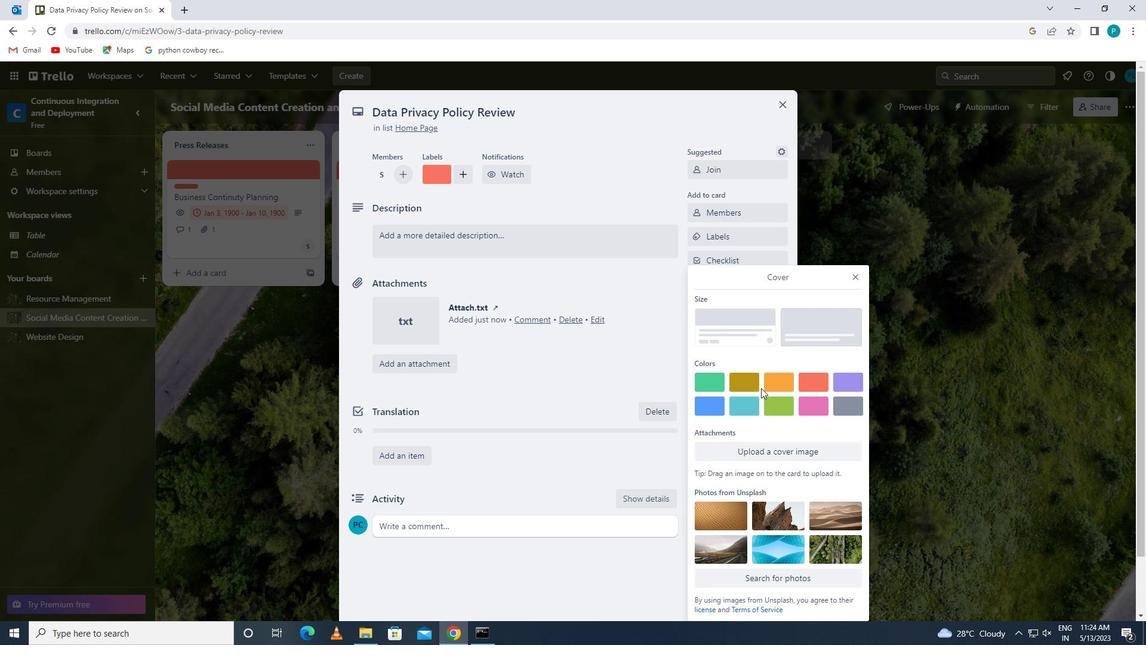 
Action: Mouse pressed left at (813, 388)
Screenshot: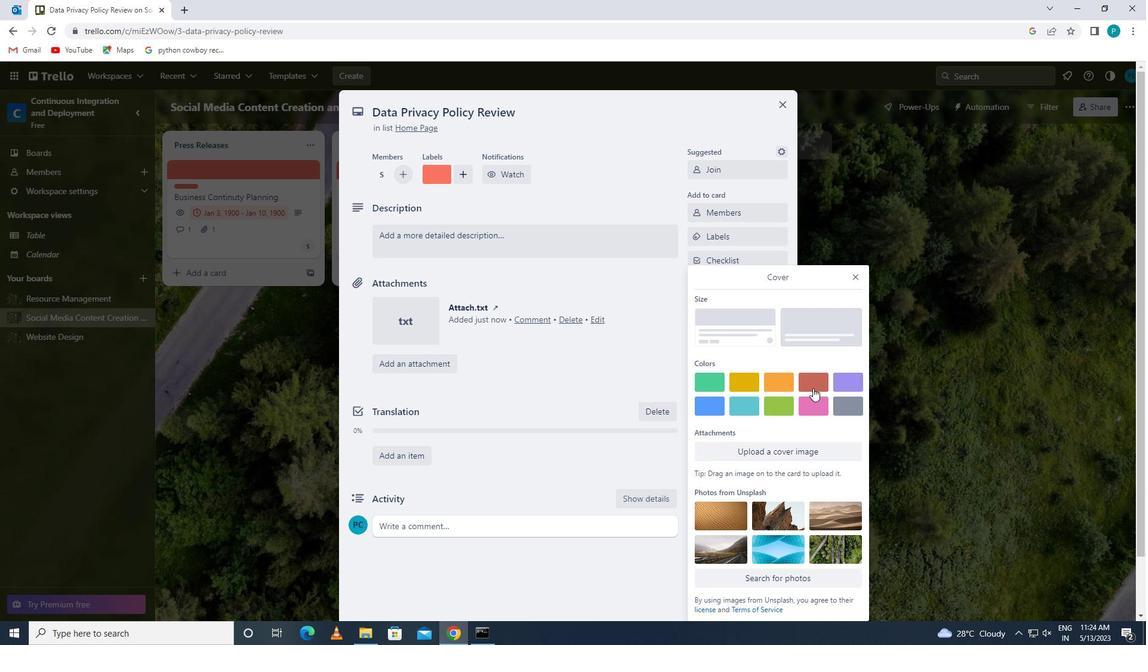 
Action: Mouse moved to (861, 256)
Screenshot: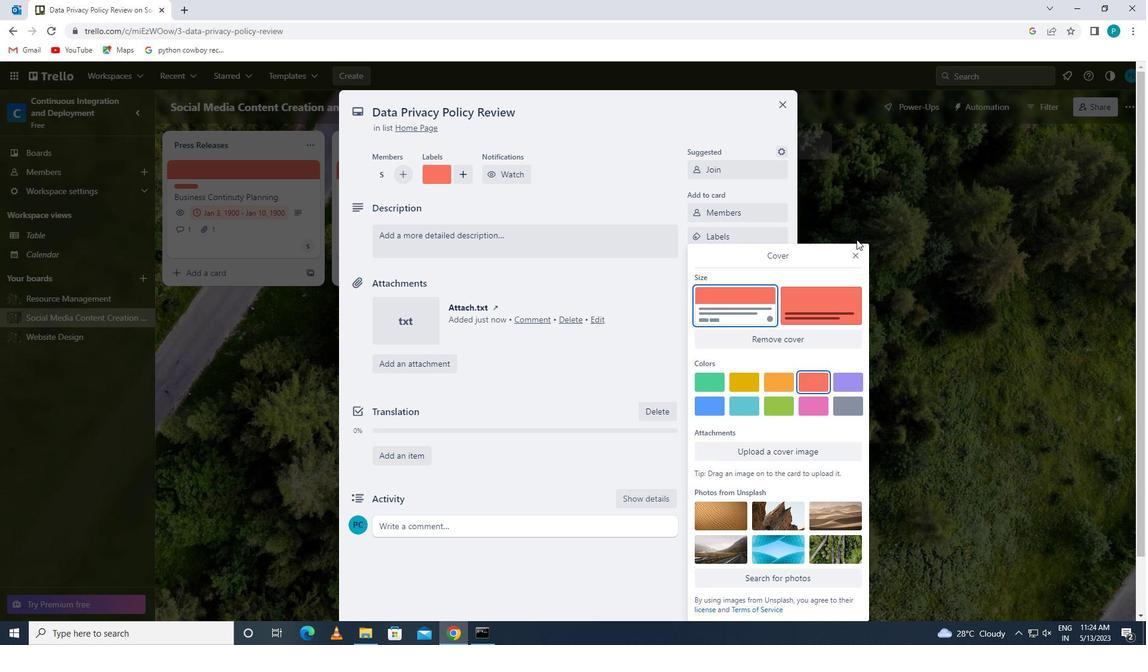 
Action: Mouse pressed left at (861, 256)
Screenshot: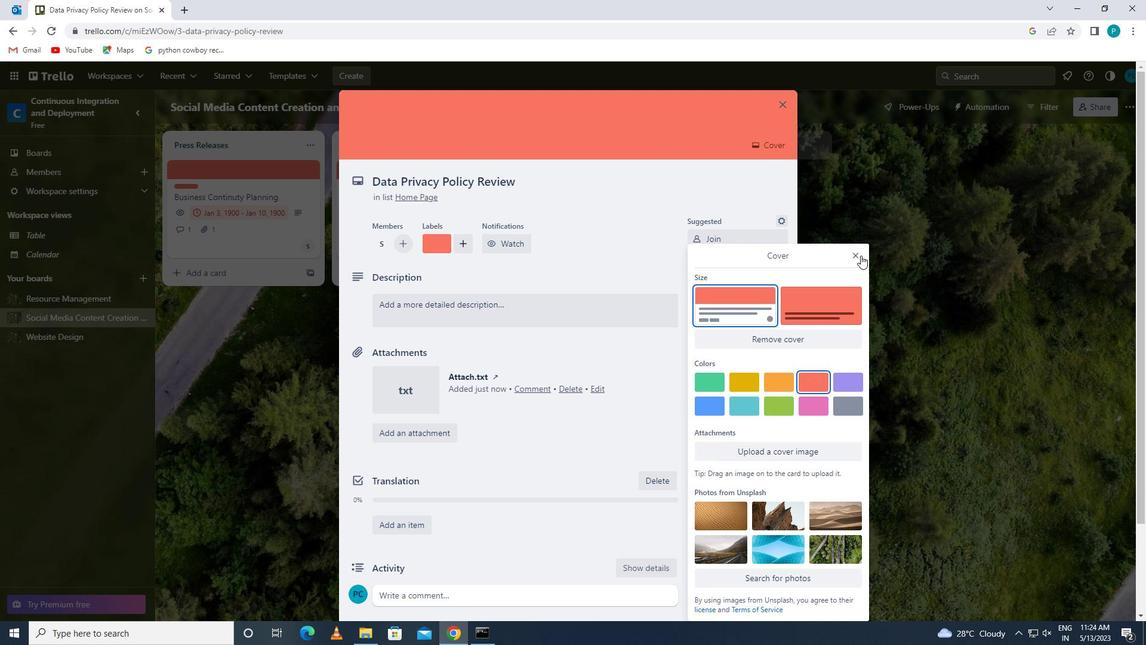 
Action: Mouse moved to (535, 318)
Screenshot: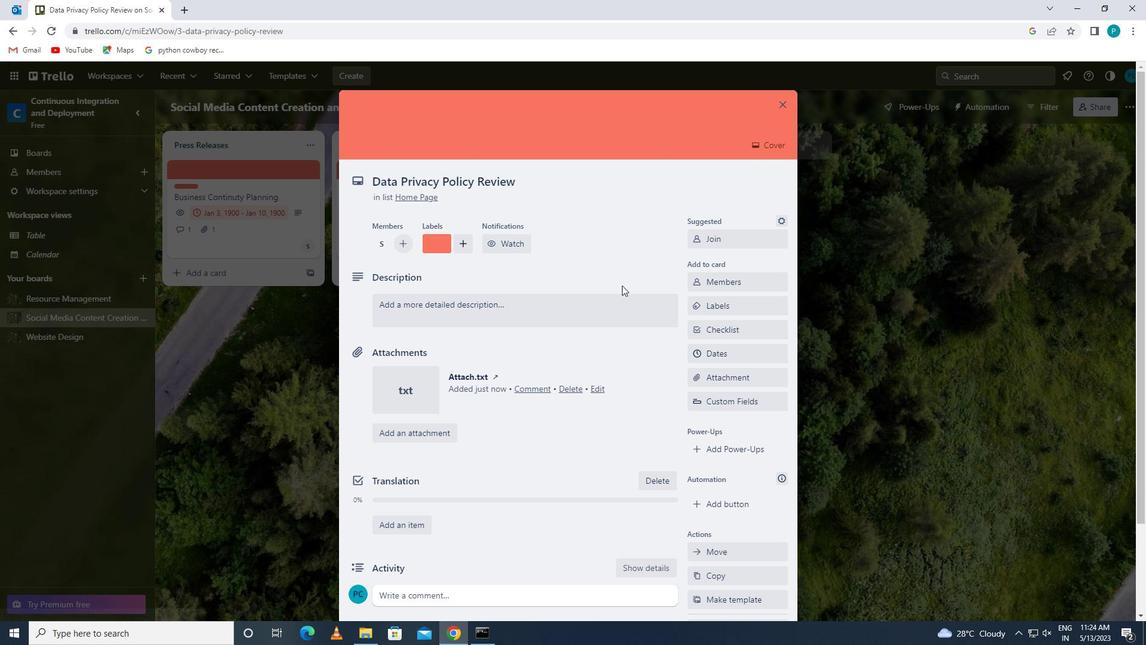 
Action: Mouse pressed left at (535, 318)
Screenshot: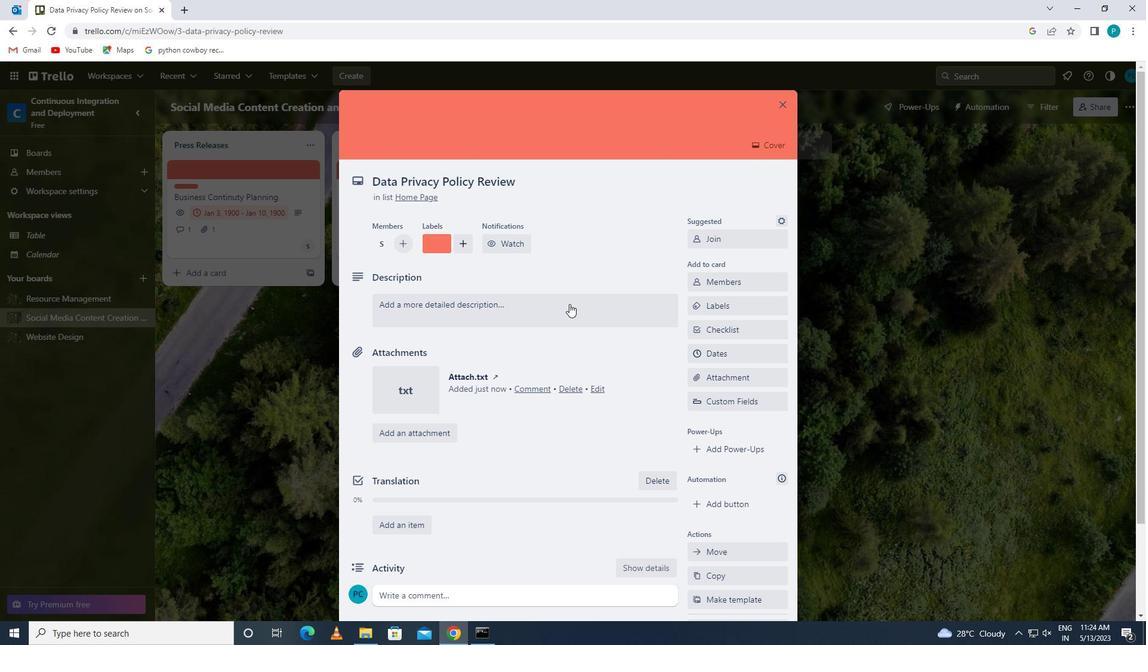 
Action: Key pressed <Key.caps_lock>p<Key.caps_lock>lan<Key.space>and<Key.space>execute<Key.space>company<Key.space>tem<Key.backspace>am<Key.space>-building<Key.space>com<Key.backspace>nference<Key.space>with<Key.space>guest<Key.space>speakers<Key.space>on<Key.space>leadership
Screenshot: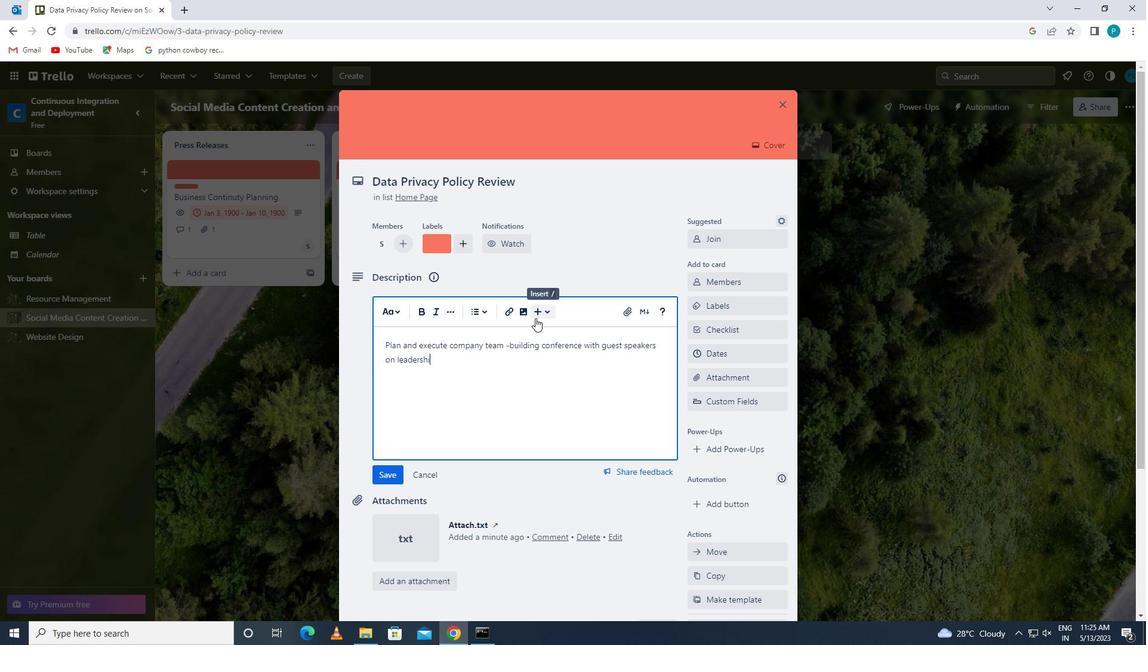 
Action: Mouse moved to (391, 465)
Screenshot: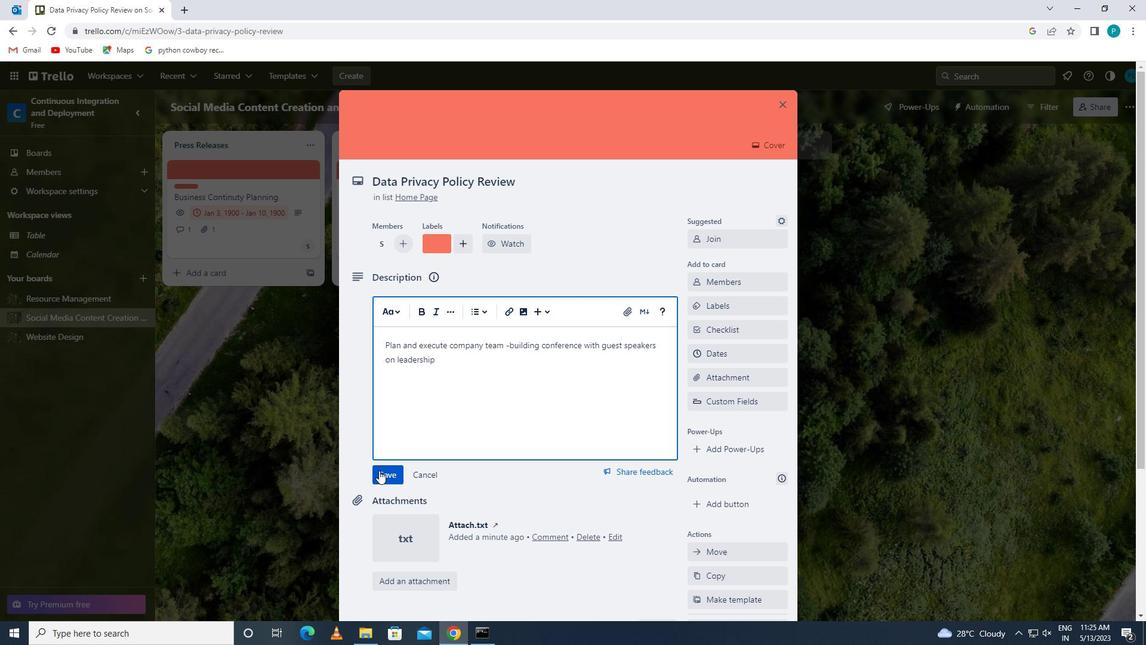 
Action: Mouse pressed left at (391, 465)
Screenshot: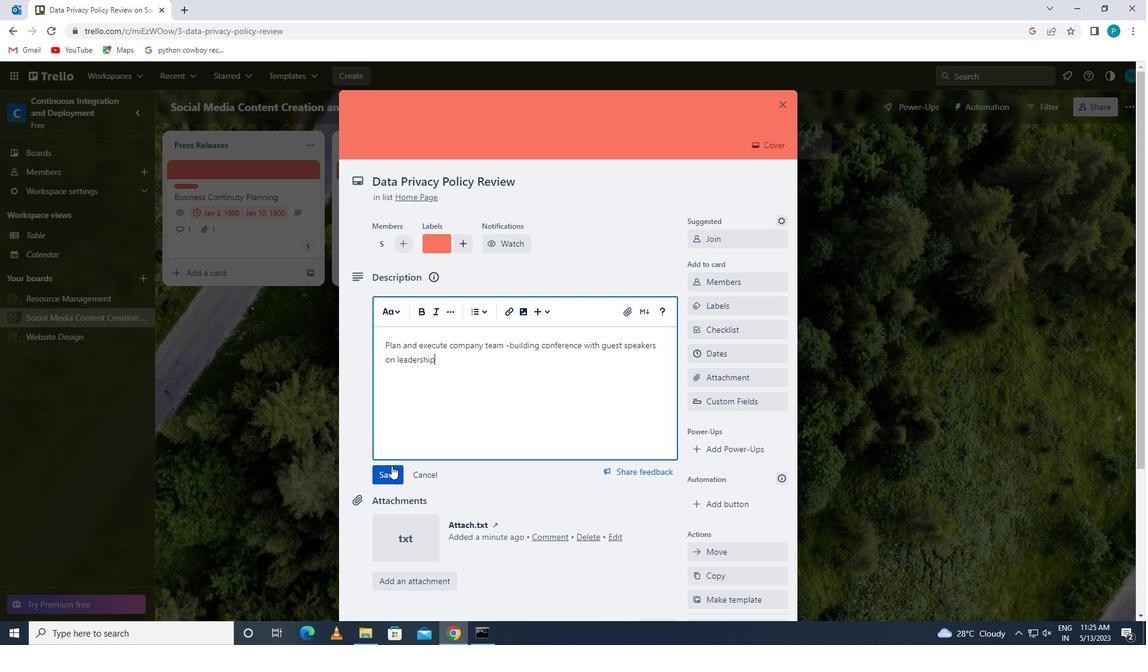 
Action: Mouse moved to (392, 467)
Screenshot: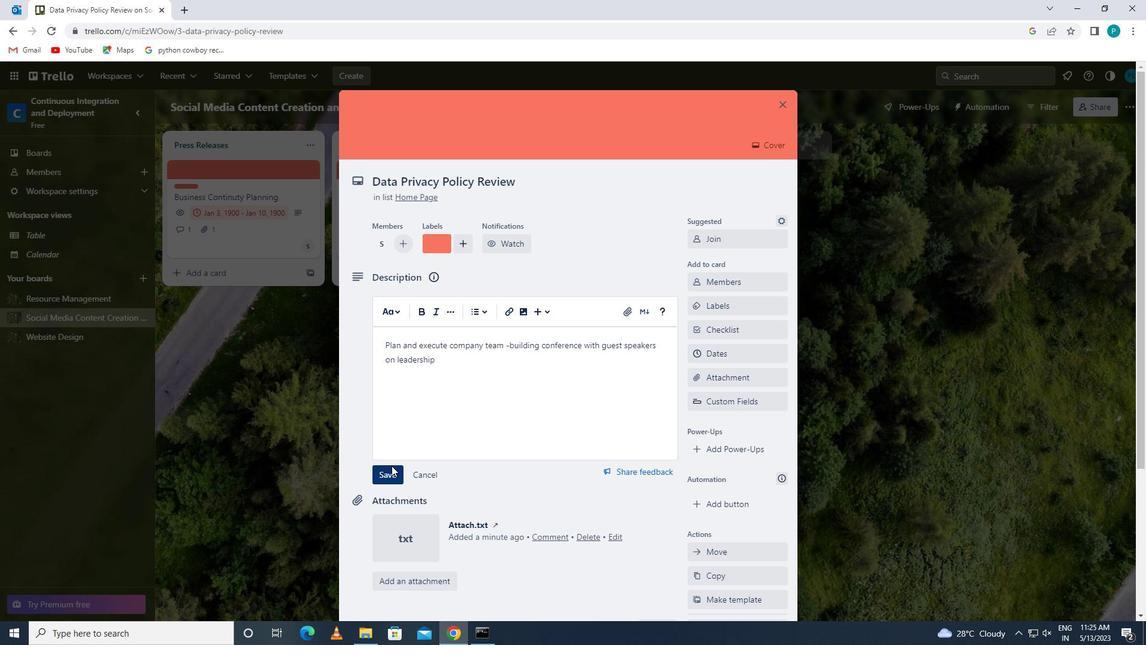 
Action: Mouse scrolled (392, 466) with delta (0, 0)
Screenshot: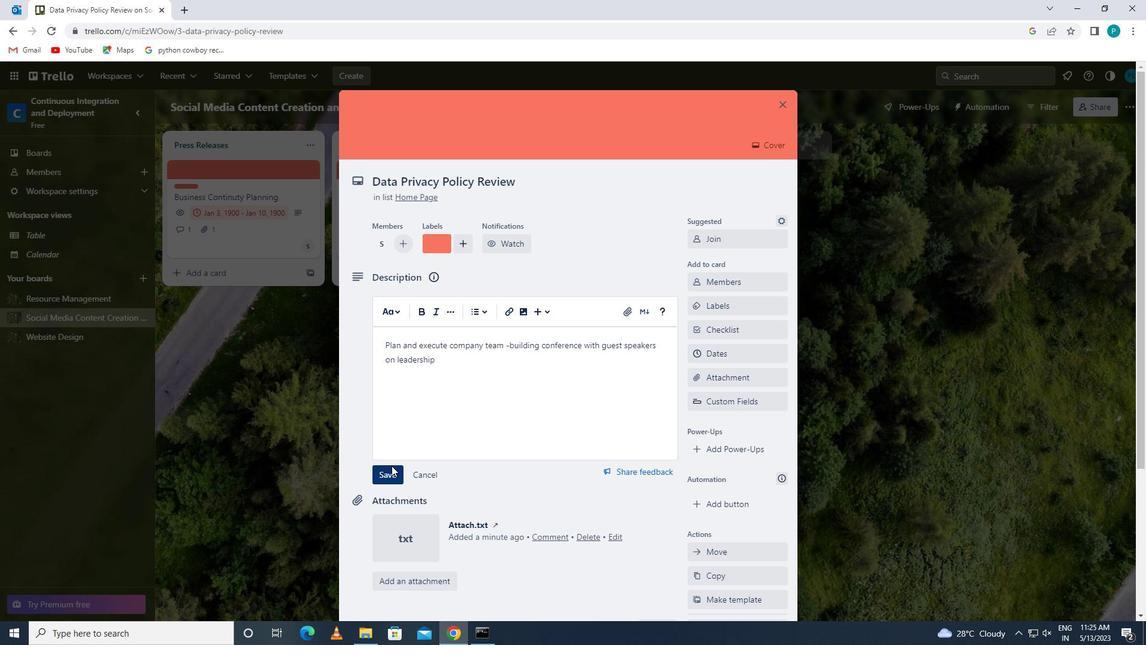 
Action: Mouse moved to (393, 471)
Screenshot: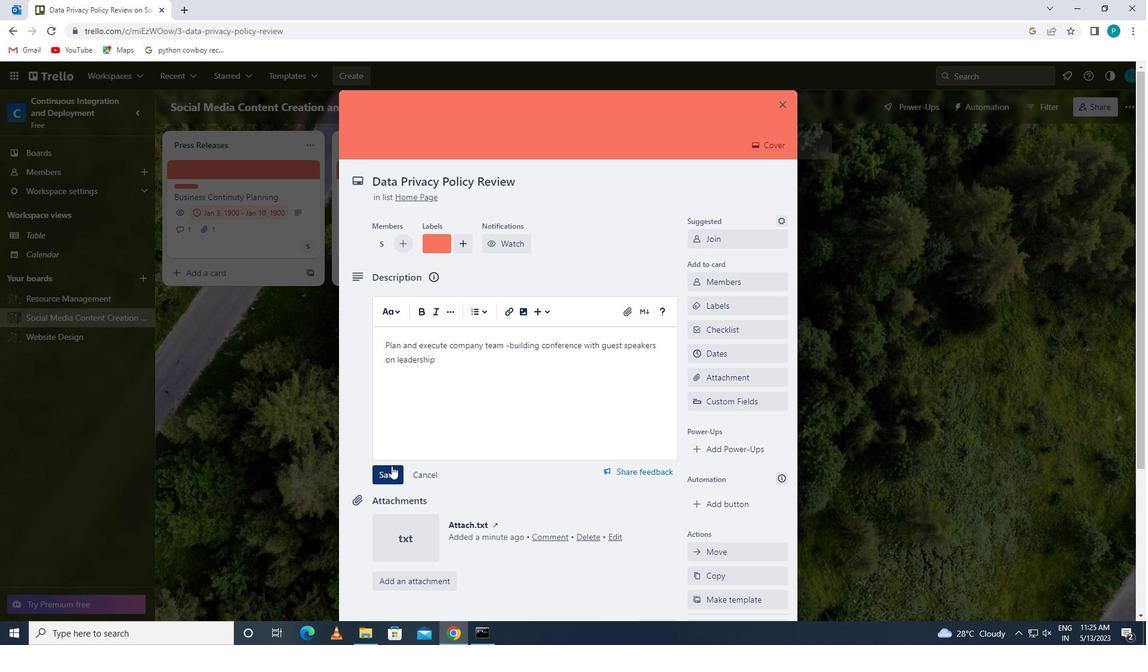 
Action: Mouse scrolled (393, 471) with delta (0, 0)
Screenshot: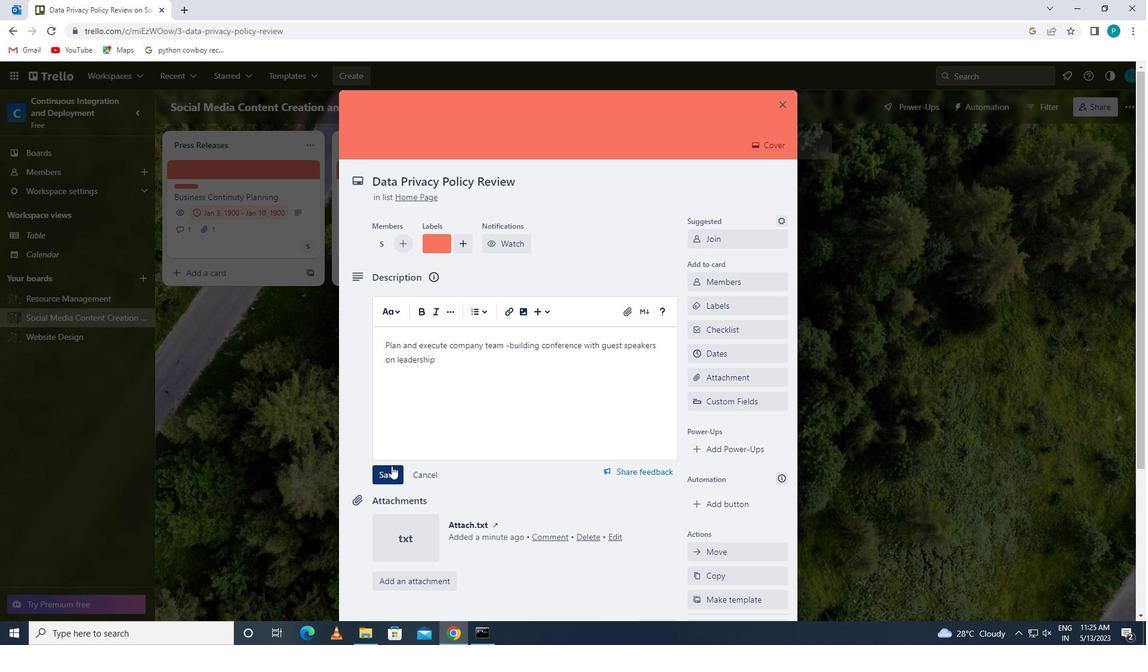 
Action: Mouse moved to (394, 473)
Screenshot: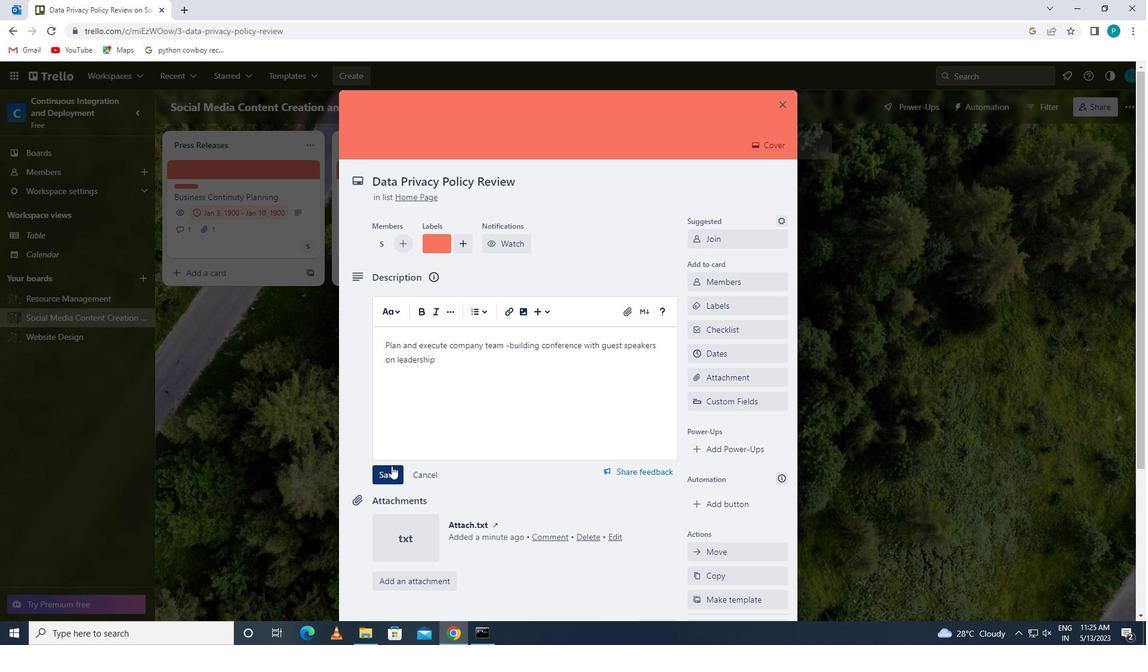 
Action: Mouse scrolled (394, 472) with delta (0, 0)
Screenshot: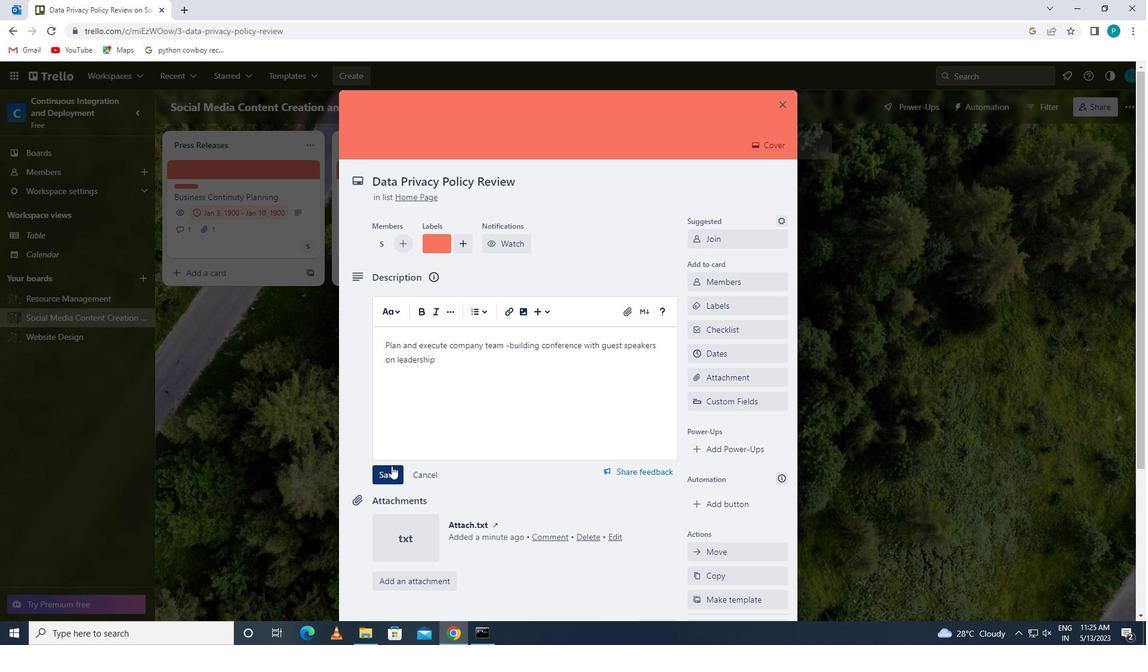 
Action: Mouse moved to (396, 478)
Screenshot: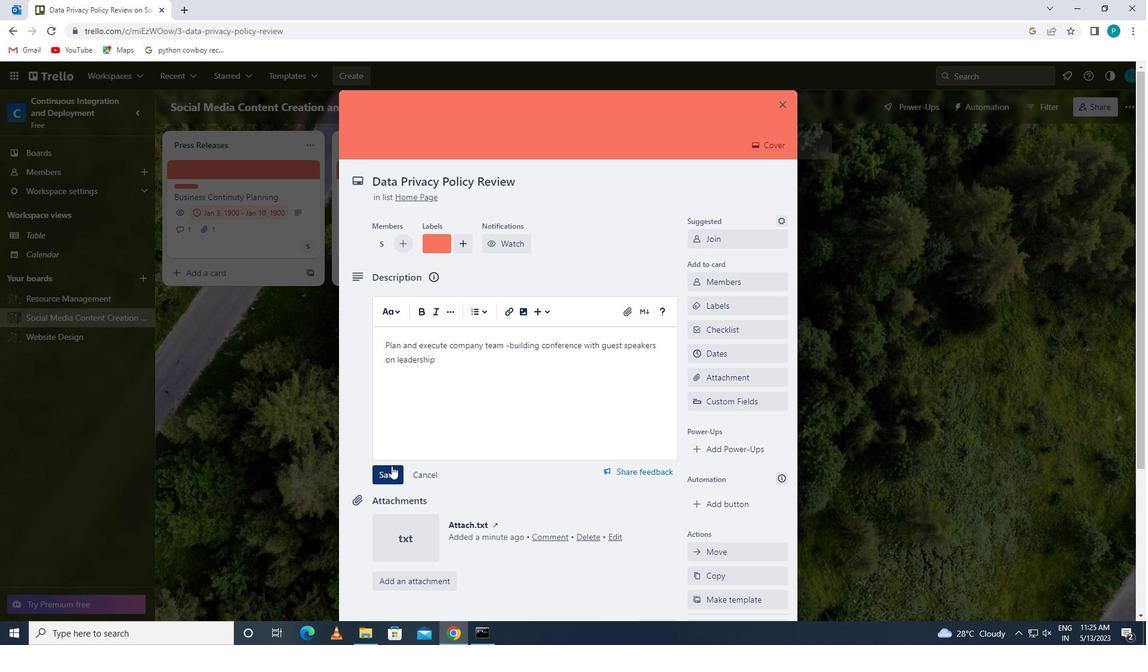 
Action: Mouse scrolled (396, 477) with delta (0, 0)
Screenshot: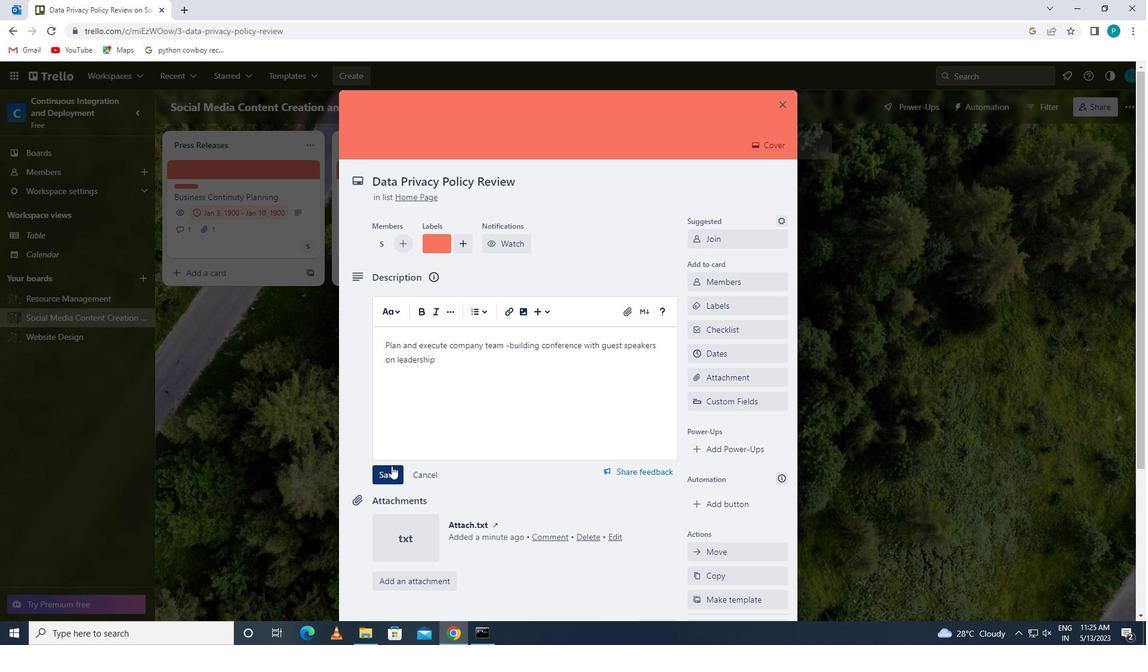 
Action: Mouse moved to (403, 476)
Screenshot: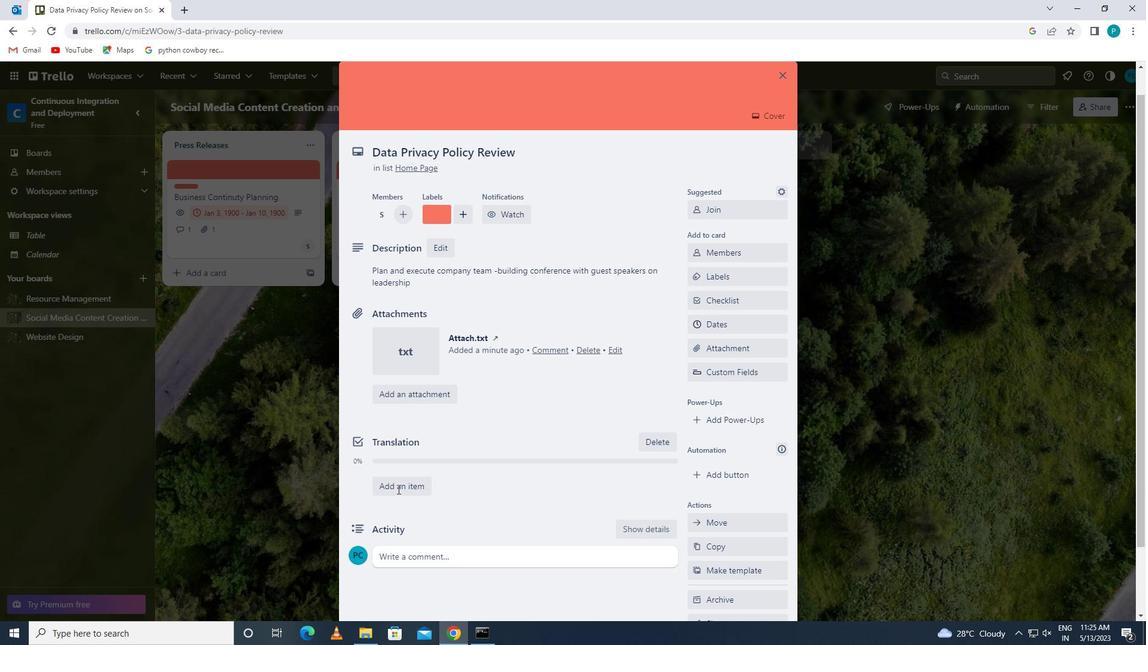 
Action: Mouse pressed left at (403, 476)
Screenshot: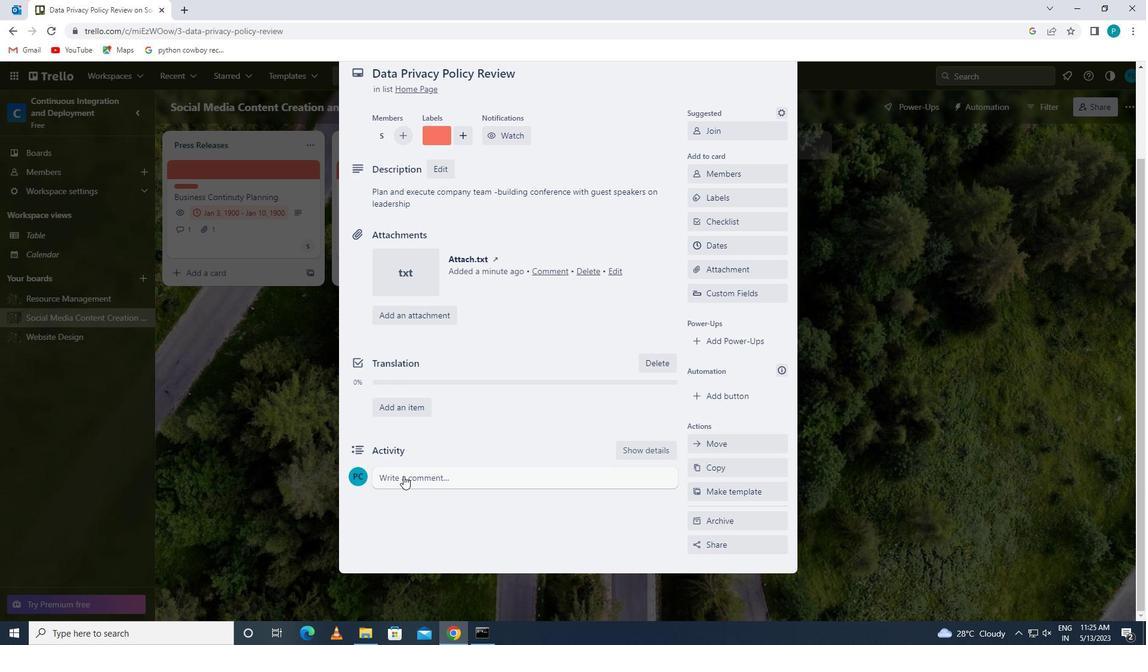 
Action: Key pressed <Key.caps_lock>t<Key.caps_lock>his<Key.space>task<Key.space>presents<Key.space>an<Key.space>opportunity<Key.space>tp<Key.backspace>o<Key.space>demonstrate<Key.space>our<Key.space>project<Key.space>management<Key.space>skills,<Key.space>ensurim<Key.backspace>ng<Key.space>that<Key.space>we<Key.space><Key.space>have<Key.space>clear<Key.space>plan<Key.space>and<Key.space>process<Key.space>in<Key.space>place
Screenshot: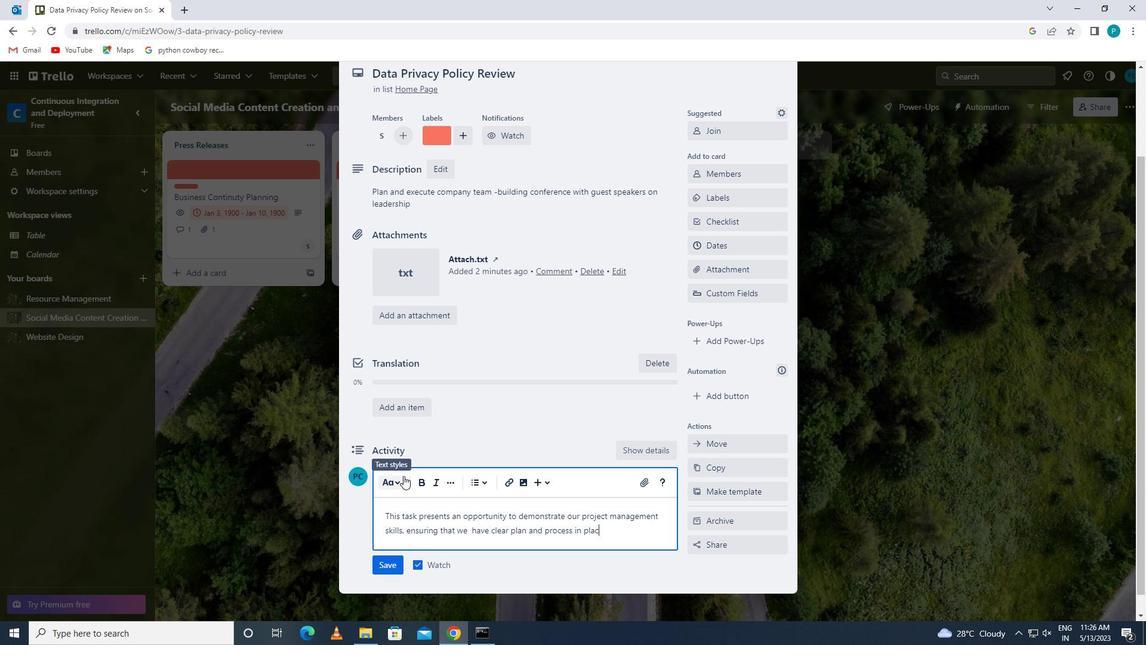 
Action: Mouse moved to (393, 563)
Screenshot: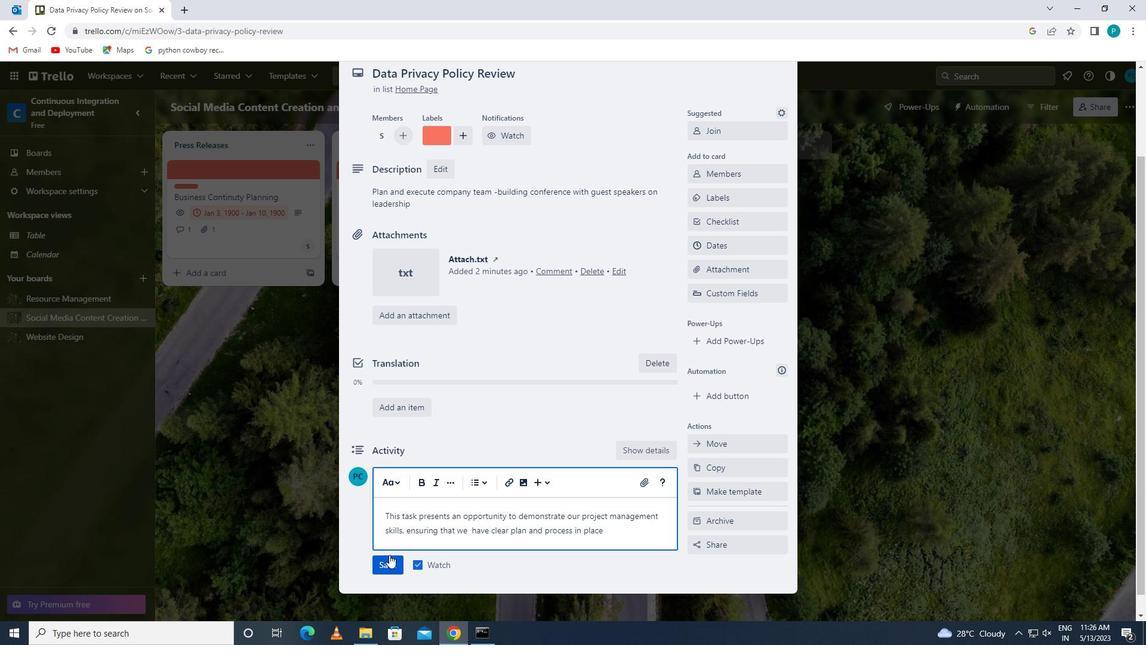 
Action: Mouse pressed left at (393, 563)
Screenshot: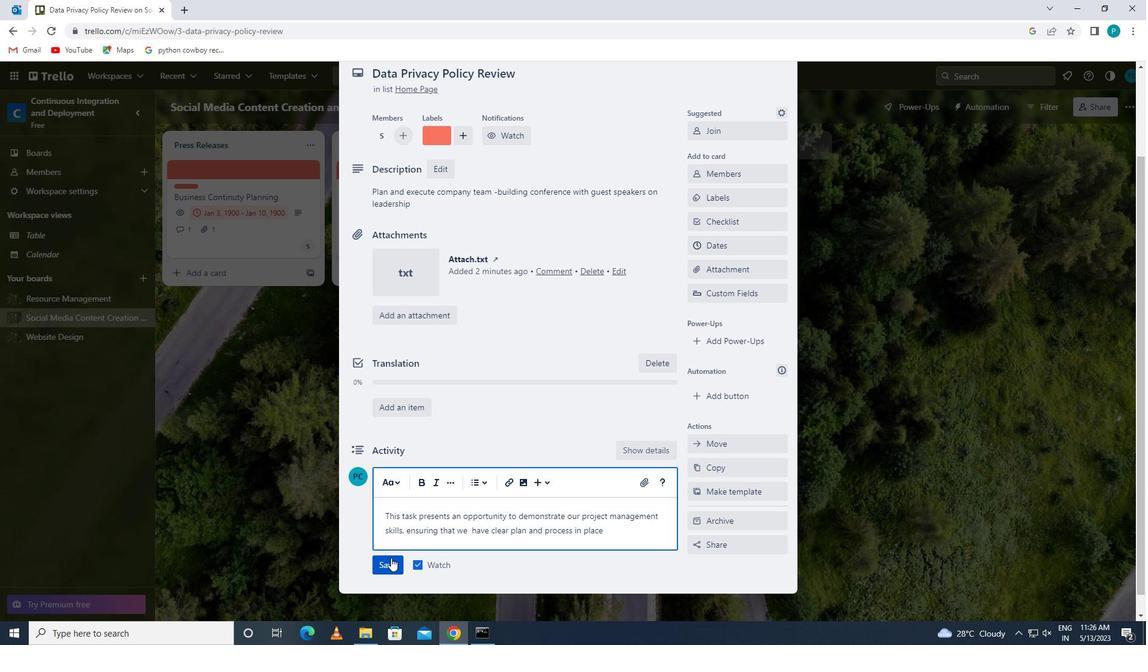
Action: Mouse moved to (717, 249)
Screenshot: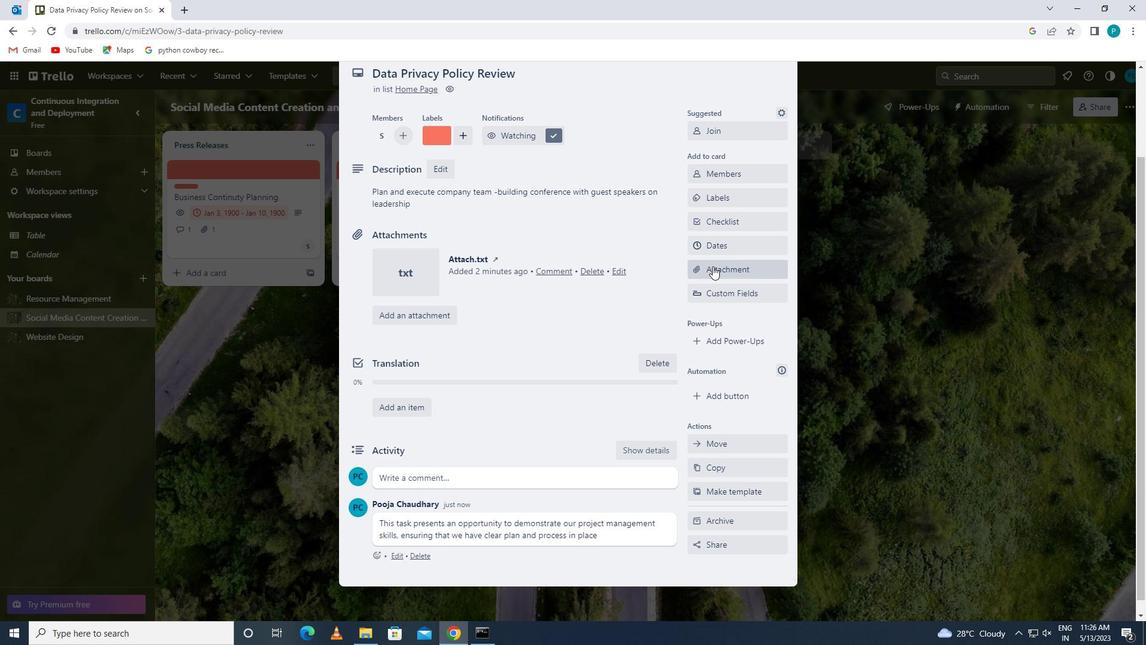 
Action: Mouse pressed left at (717, 249)
Screenshot: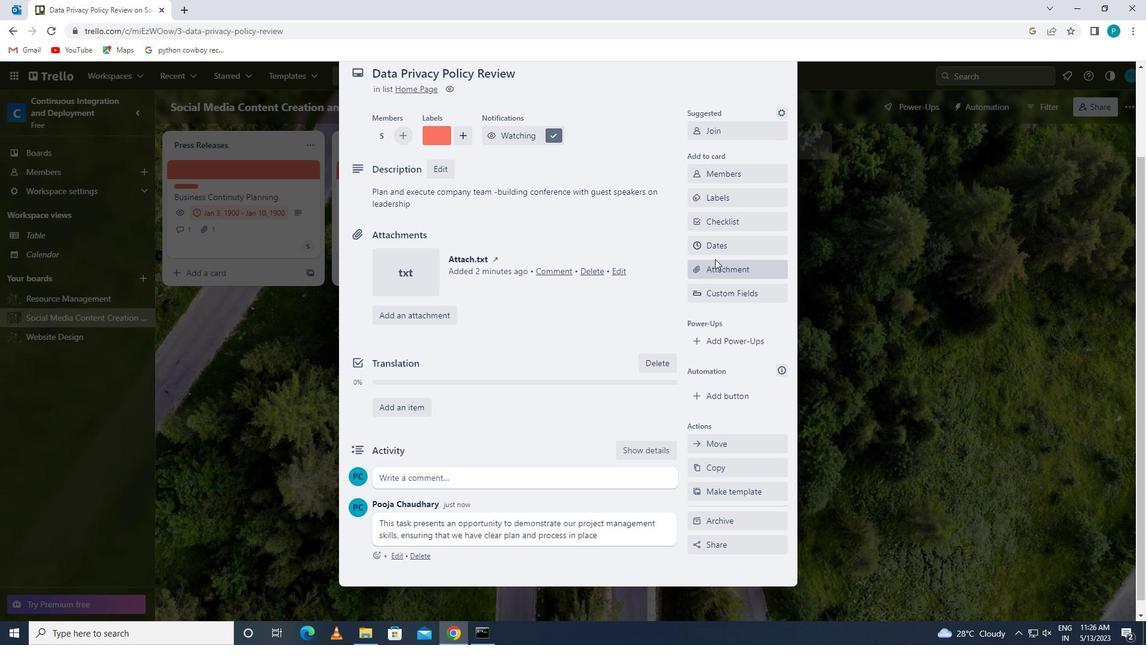 
Action: Mouse moved to (698, 322)
Screenshot: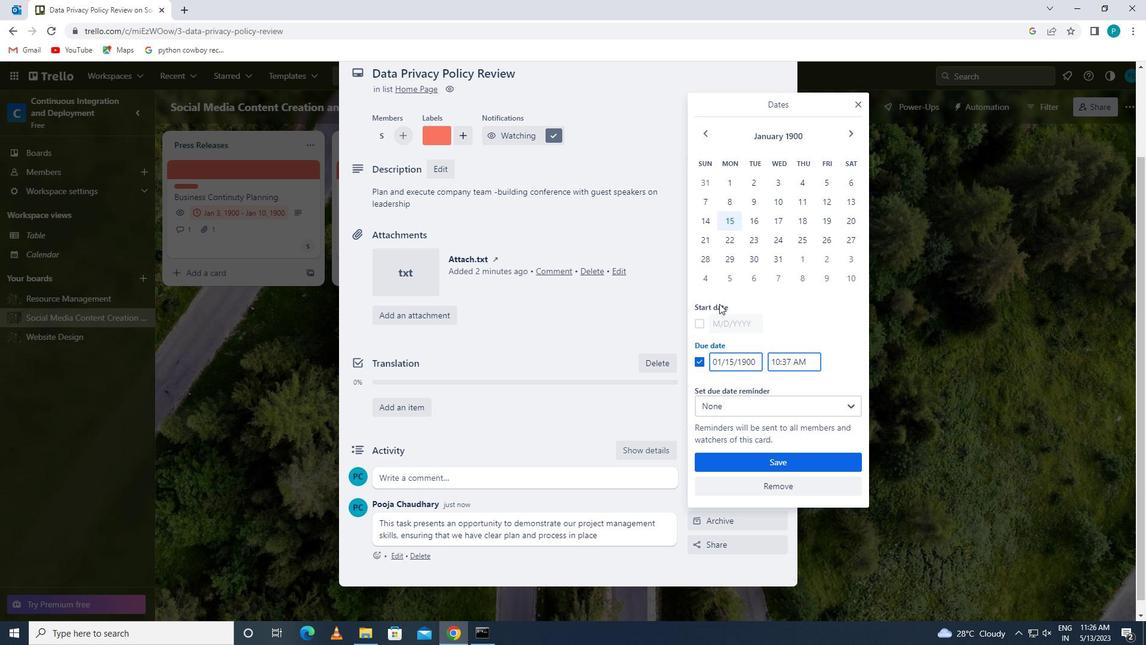 
Action: Mouse pressed left at (698, 322)
Screenshot: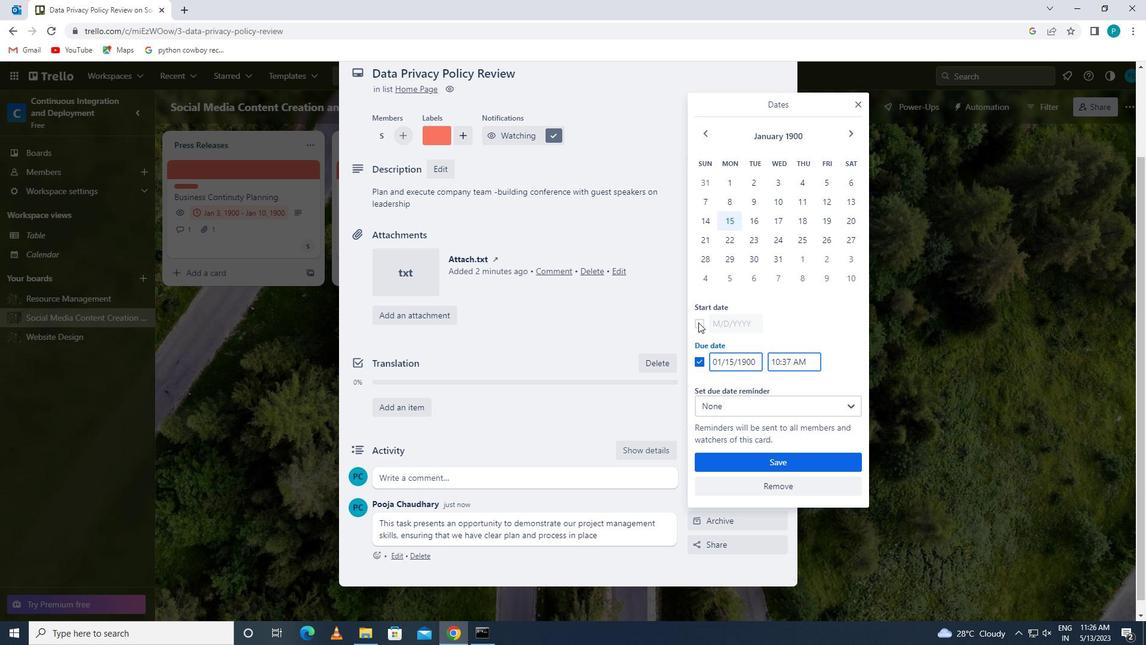 
Action: Mouse moved to (759, 324)
Screenshot: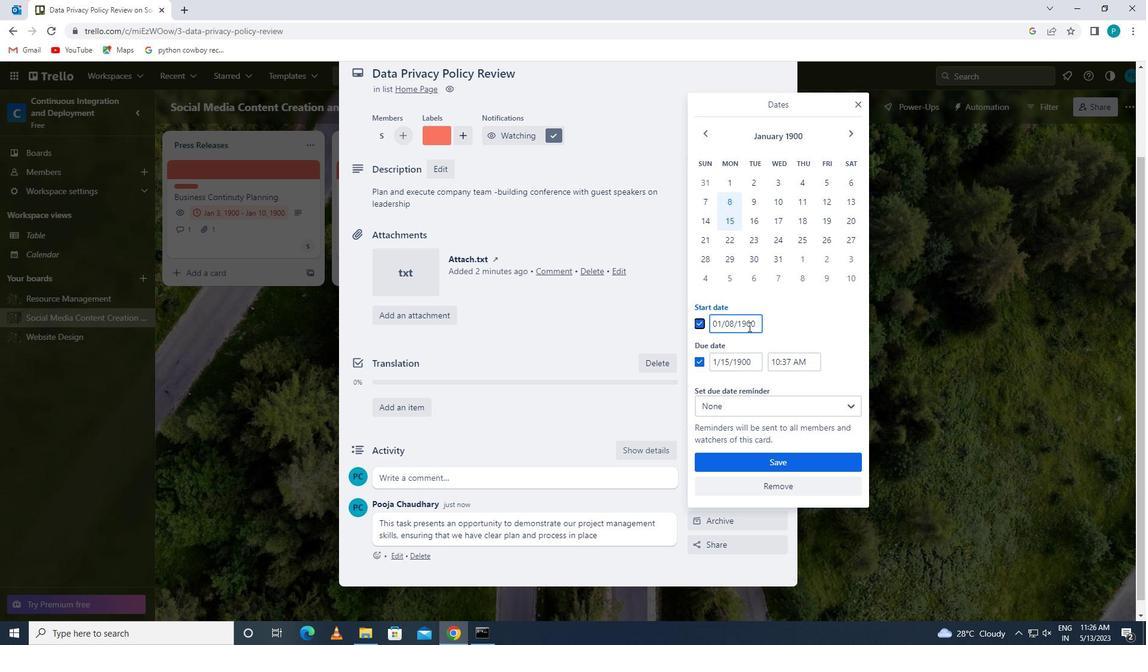 
Action: Mouse pressed left at (759, 324)
Screenshot: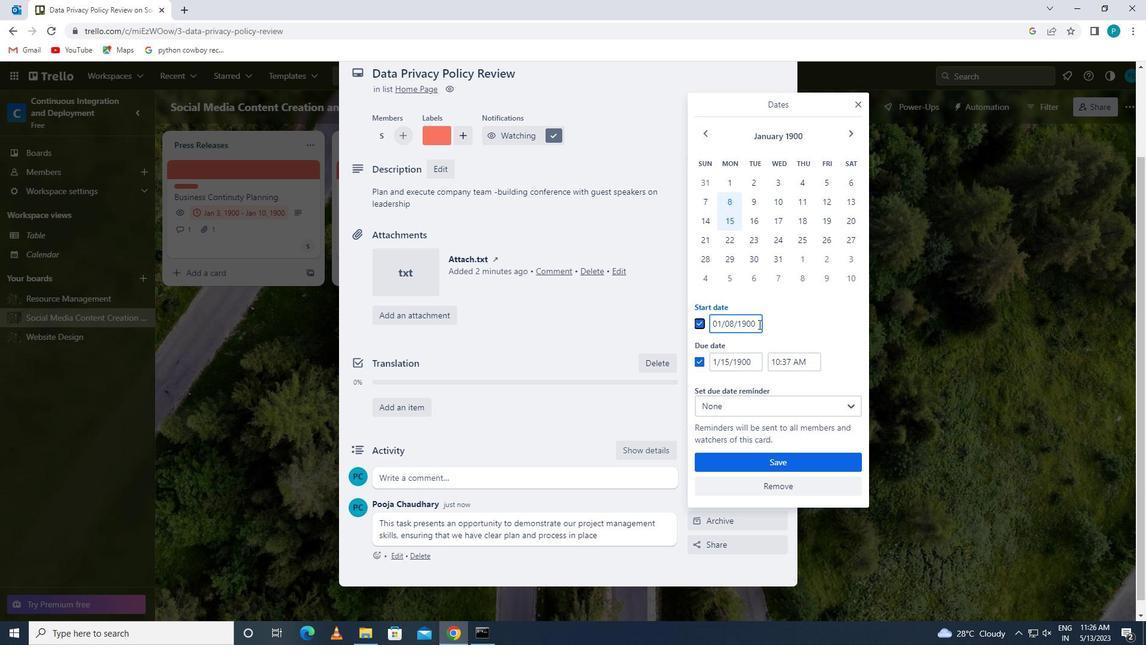 
Action: Mouse moved to (714, 329)
Screenshot: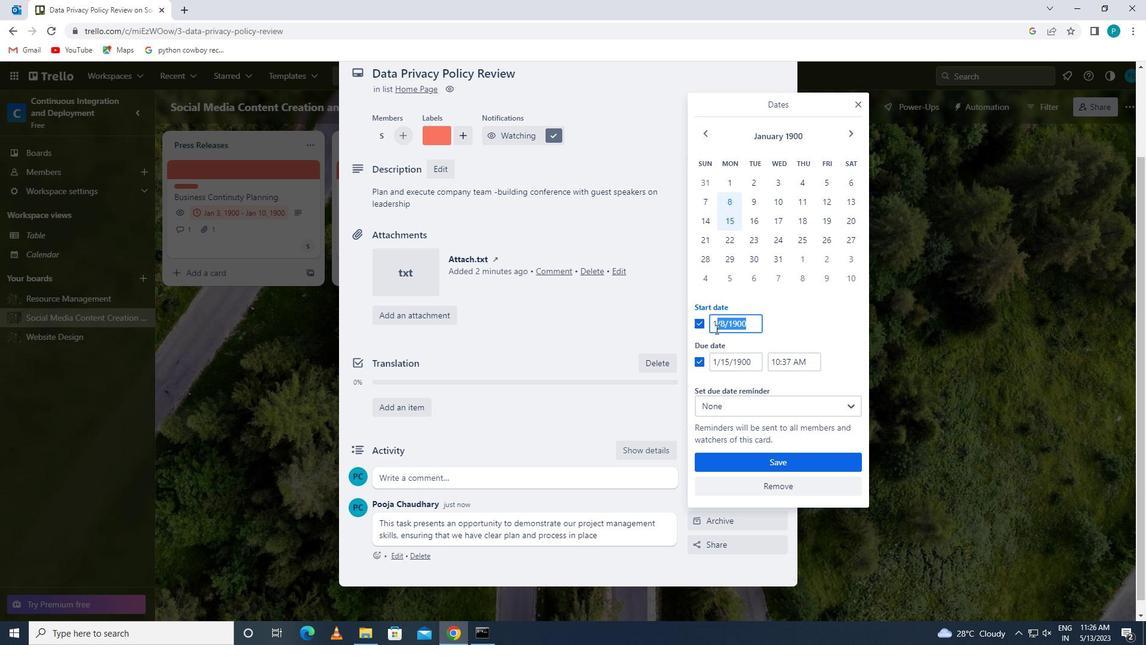 
Action: Key pressed 1/9/1900
Screenshot: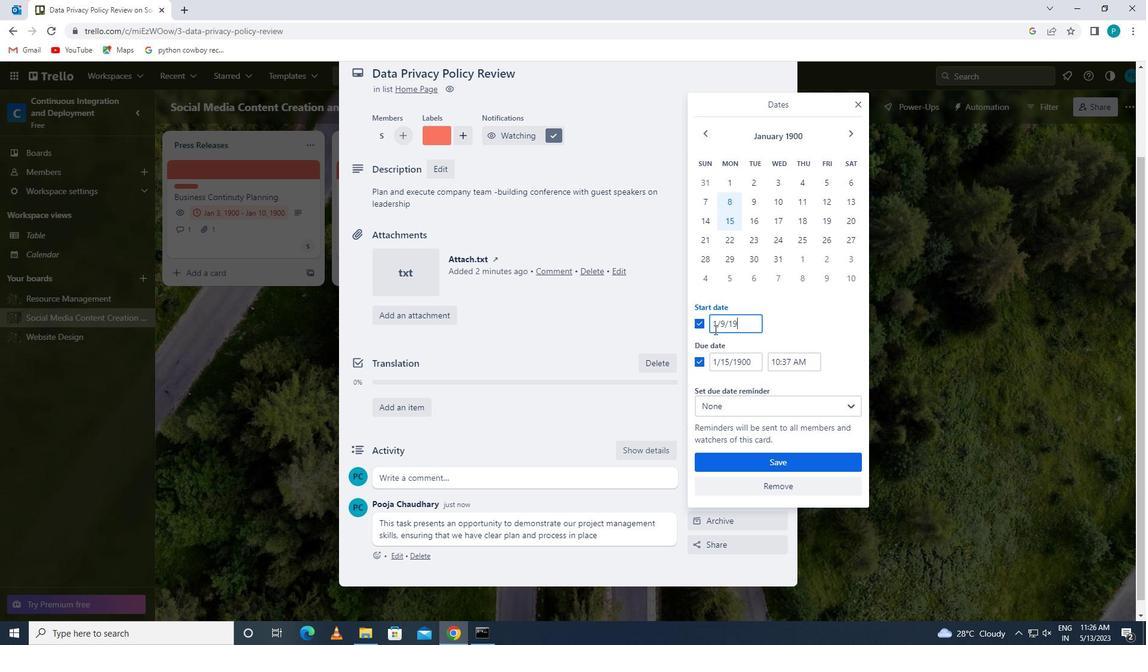
Action: Mouse moved to (710, 358)
Screenshot: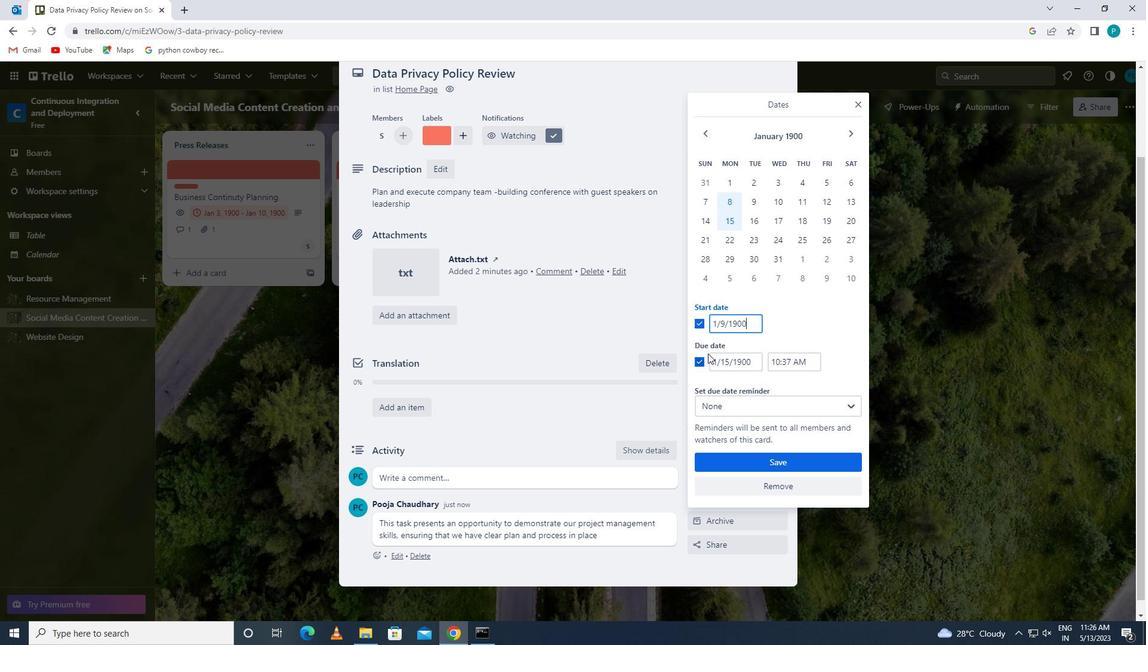 
Action: Mouse pressed left at (710, 358)
Screenshot: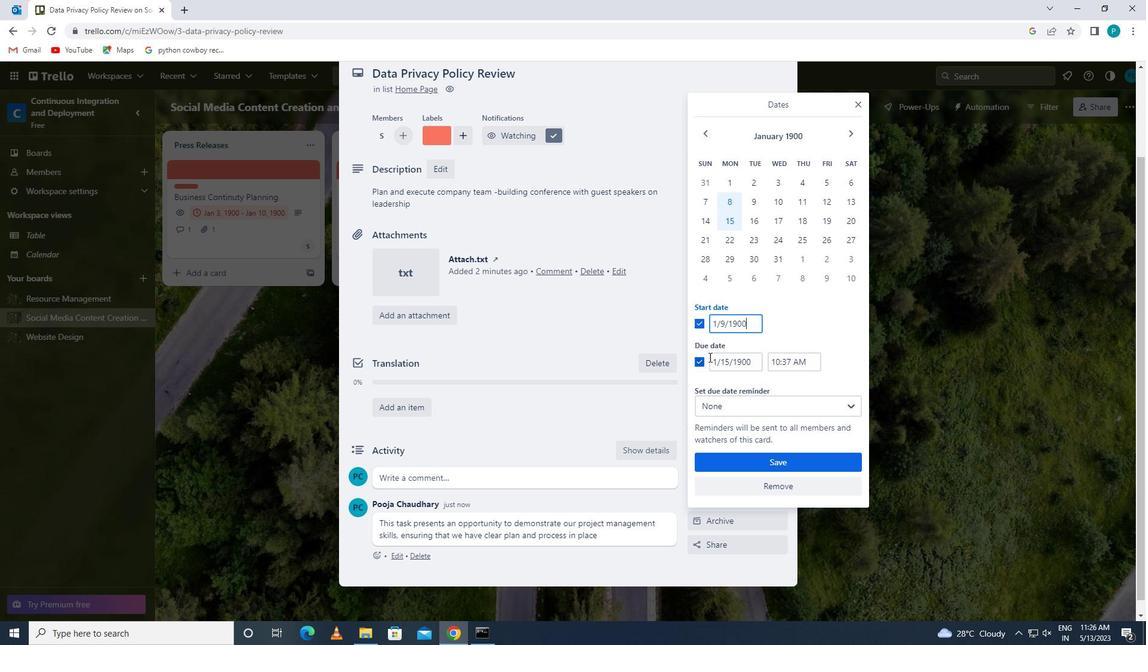 
Action: Mouse moved to (760, 376)
Screenshot: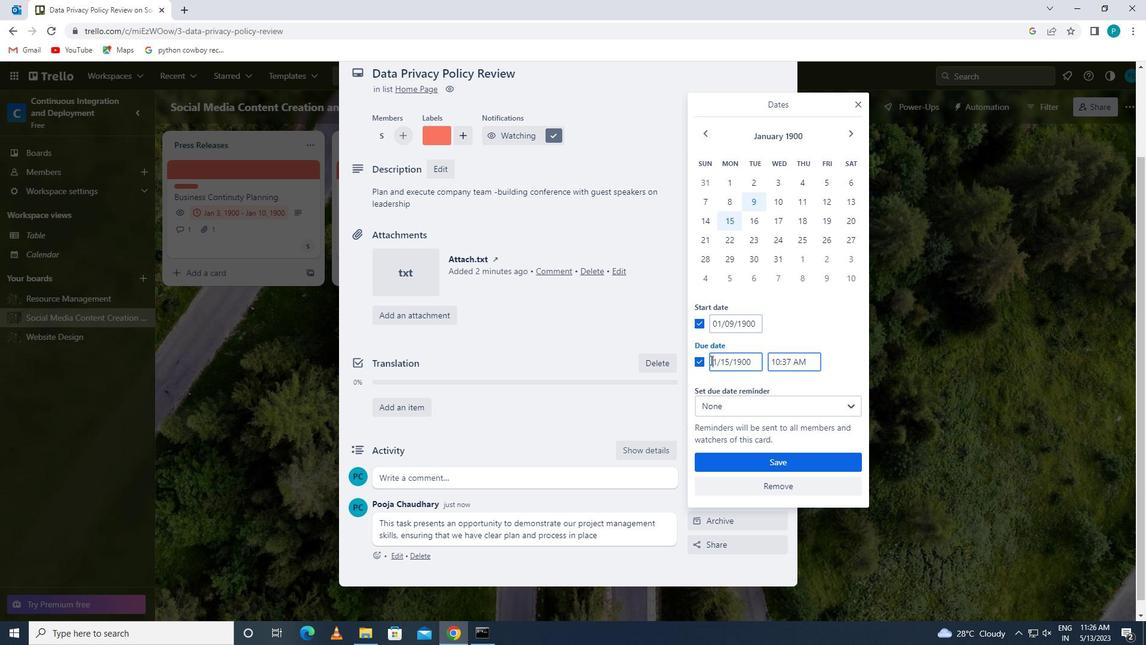 
Action: Key pressed 1/16/1900
Screenshot: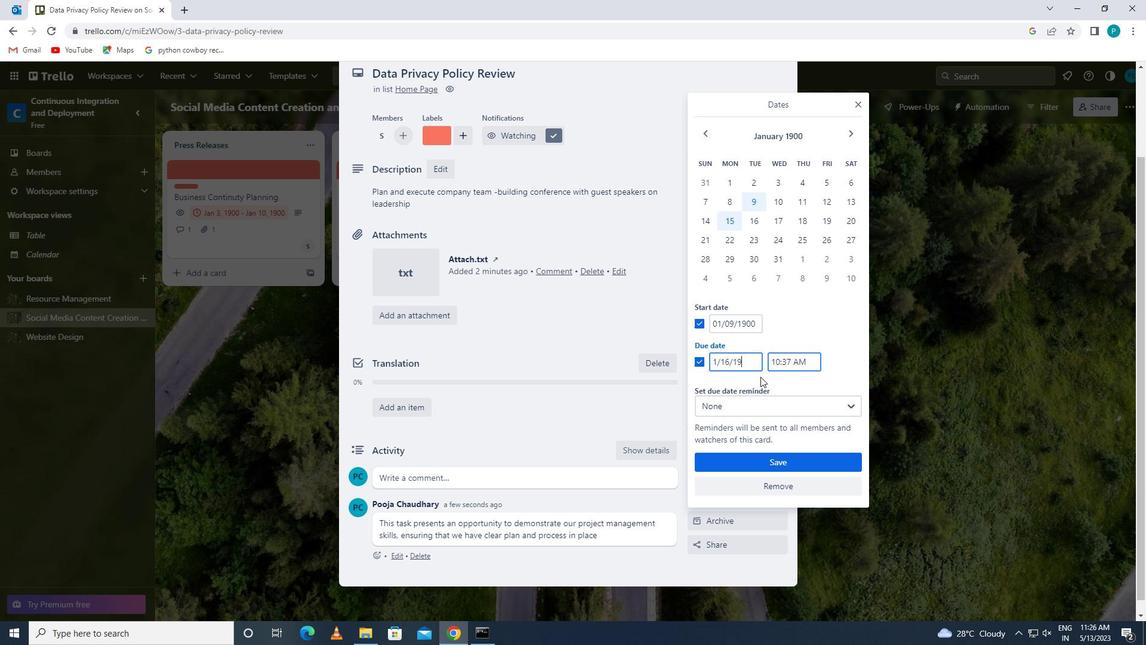 
Action: Mouse moved to (762, 458)
Screenshot: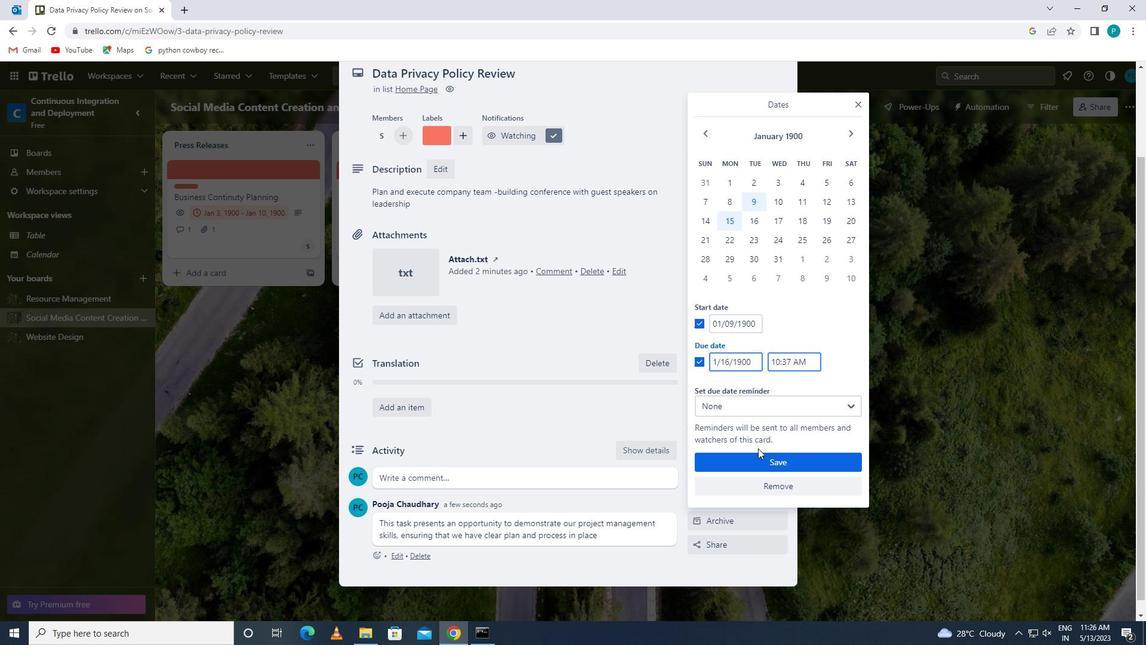 
Action: Mouse pressed left at (762, 458)
Screenshot: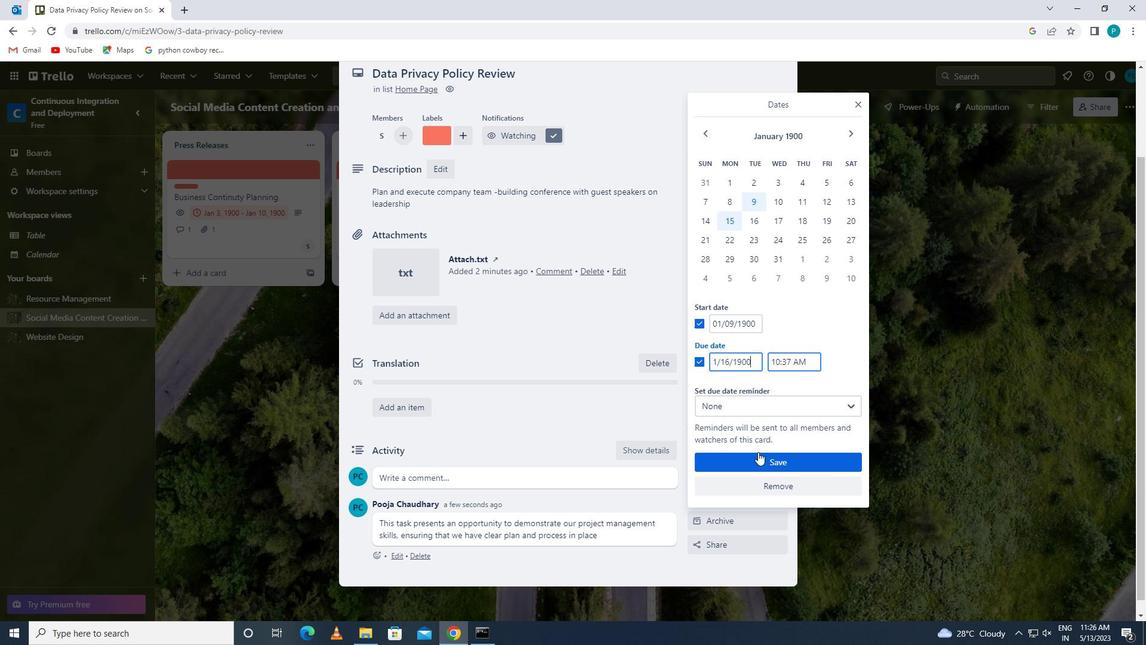 
Action: Mouse moved to (673, 390)
Screenshot: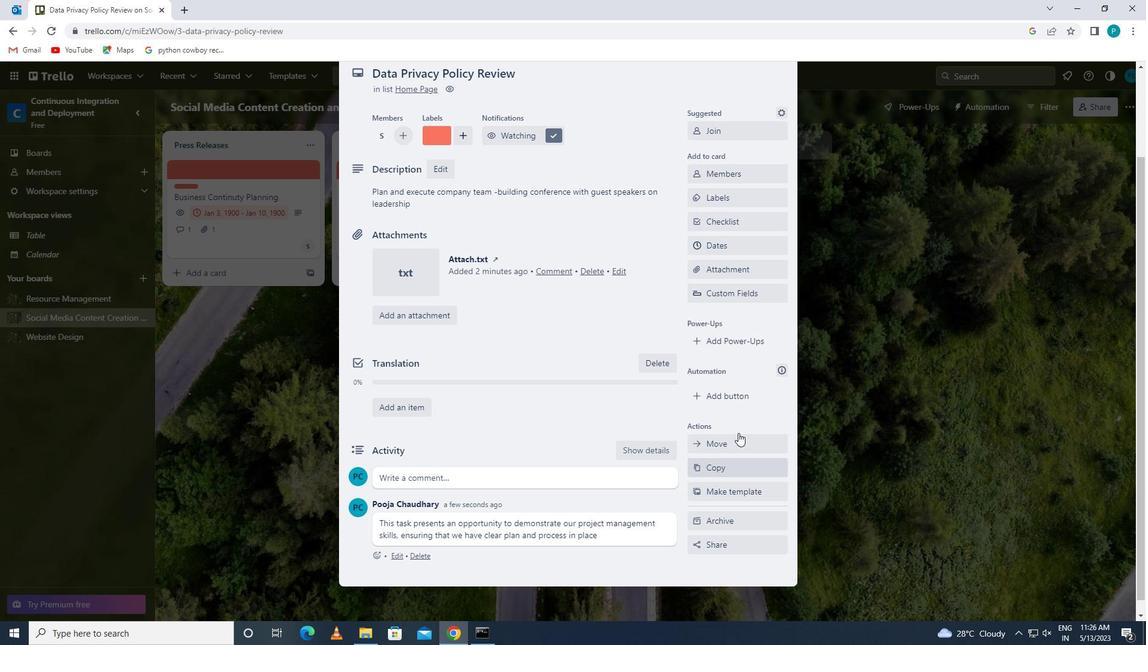 
Action: Mouse scrolled (673, 391) with delta (0, 0)
Screenshot: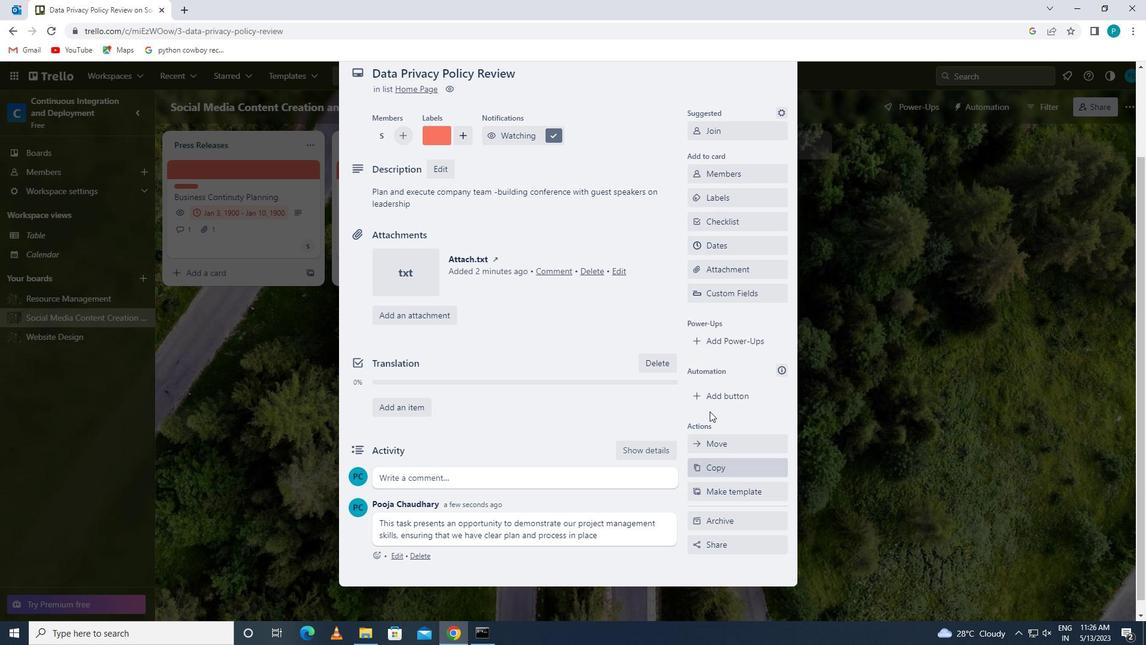 
Action: Mouse scrolled (673, 391) with delta (0, 0)
Screenshot: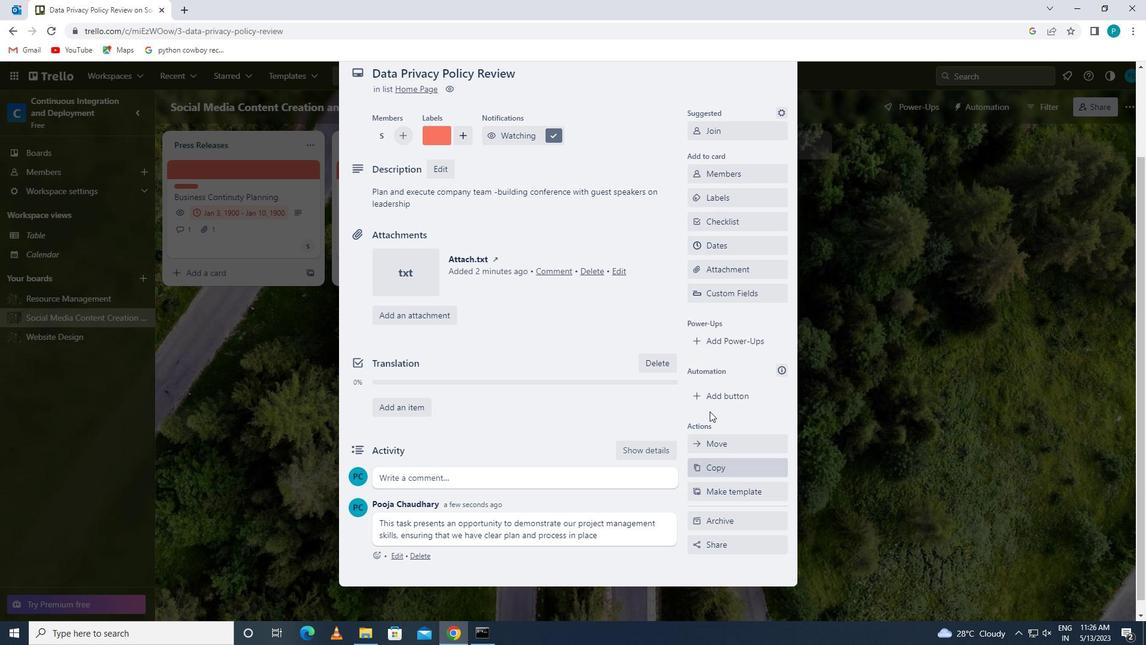 
Action: Mouse scrolled (673, 391) with delta (0, 0)
Screenshot: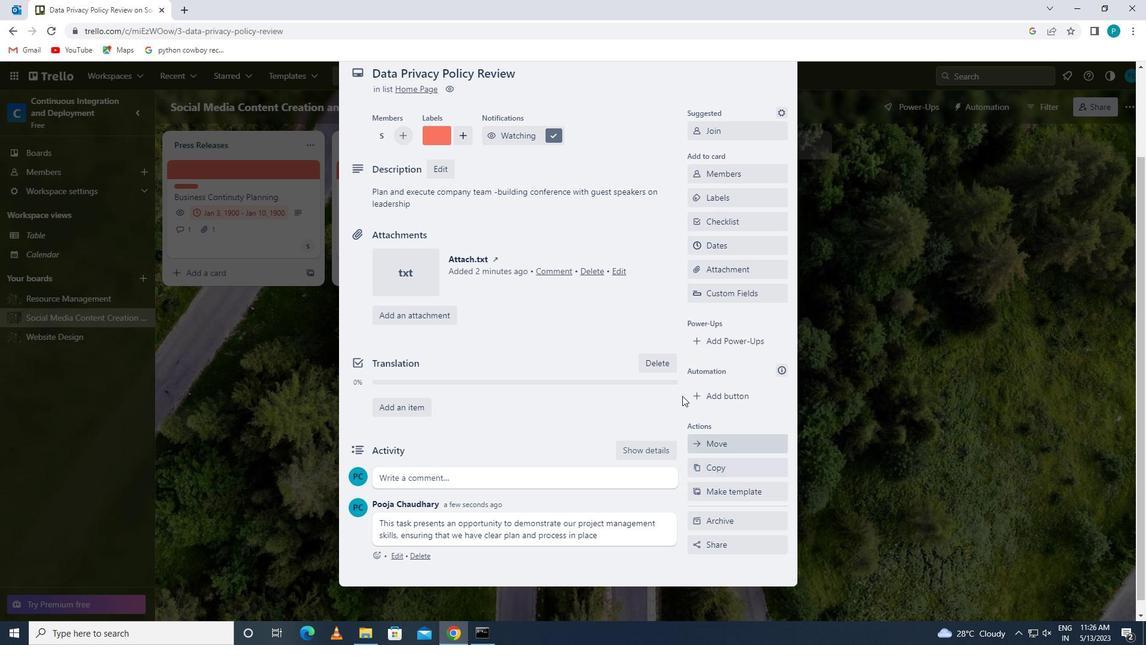 
Action: Mouse scrolled (673, 391) with delta (0, 0)
Screenshot: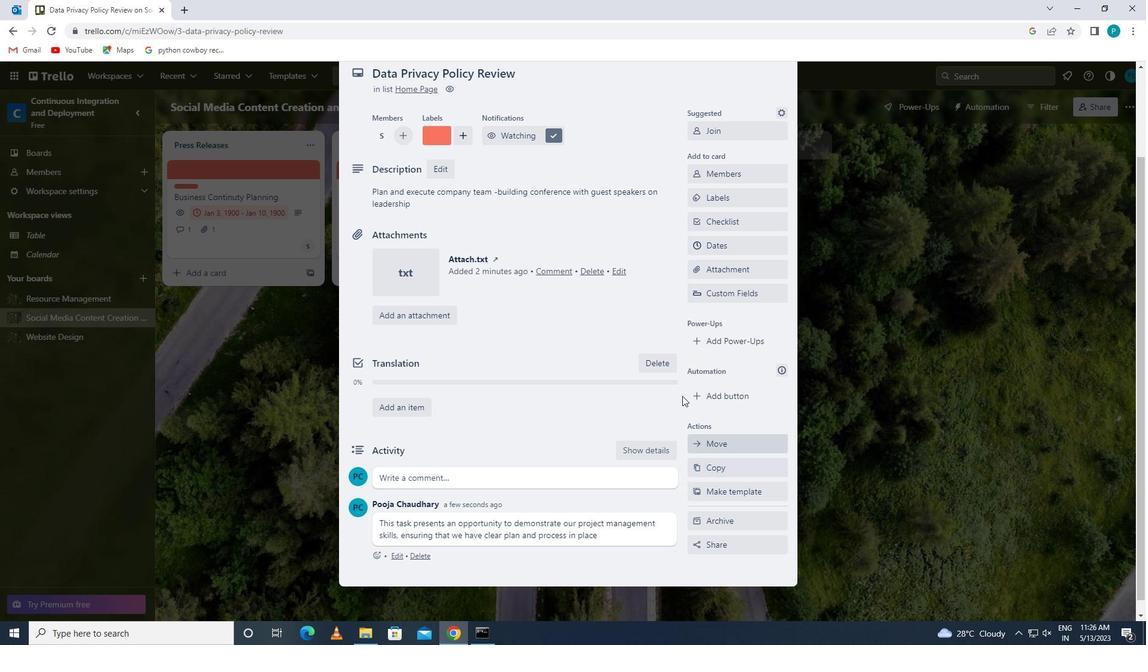 
